 Task: For heading Arial Rounded MT Bold with Underline.  font size for heading26,  'Change the font style of data to'Browallia New.  and font size to 18,  Change the alignment of both headline & data to Align middle & Align Text left.  In the sheet  analysisSalesTarget
Action: Mouse moved to (95, 151)
Screenshot: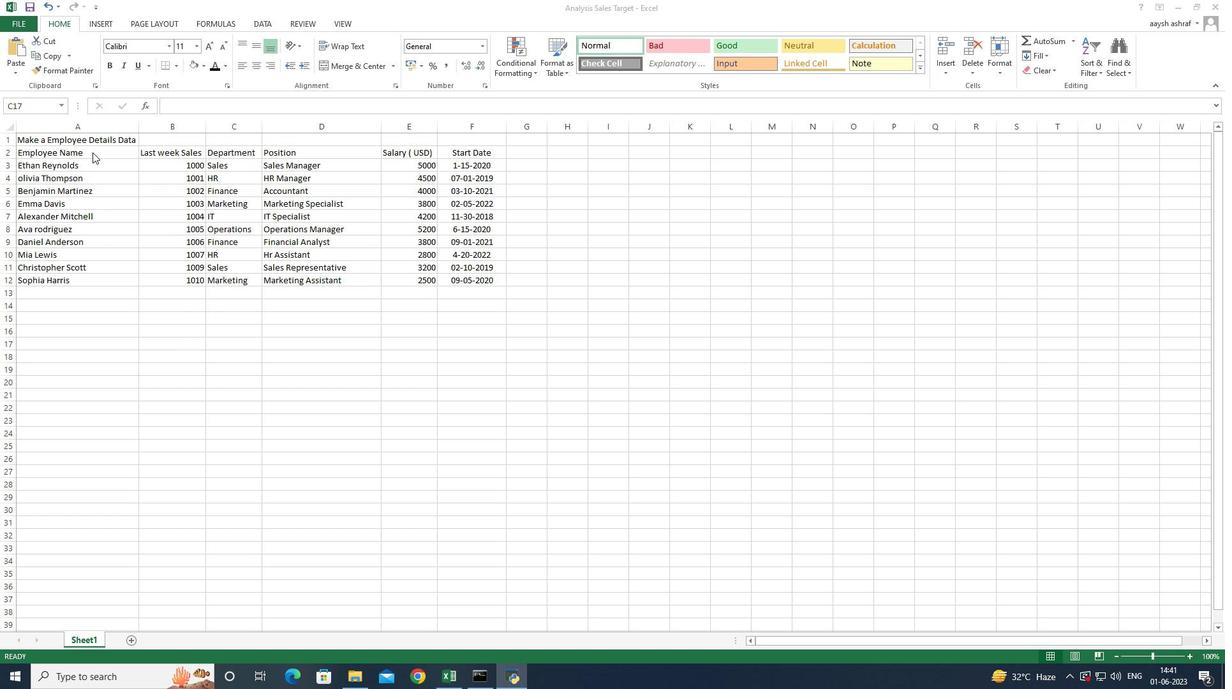 
Action: Mouse pressed left at (95, 151)
Screenshot: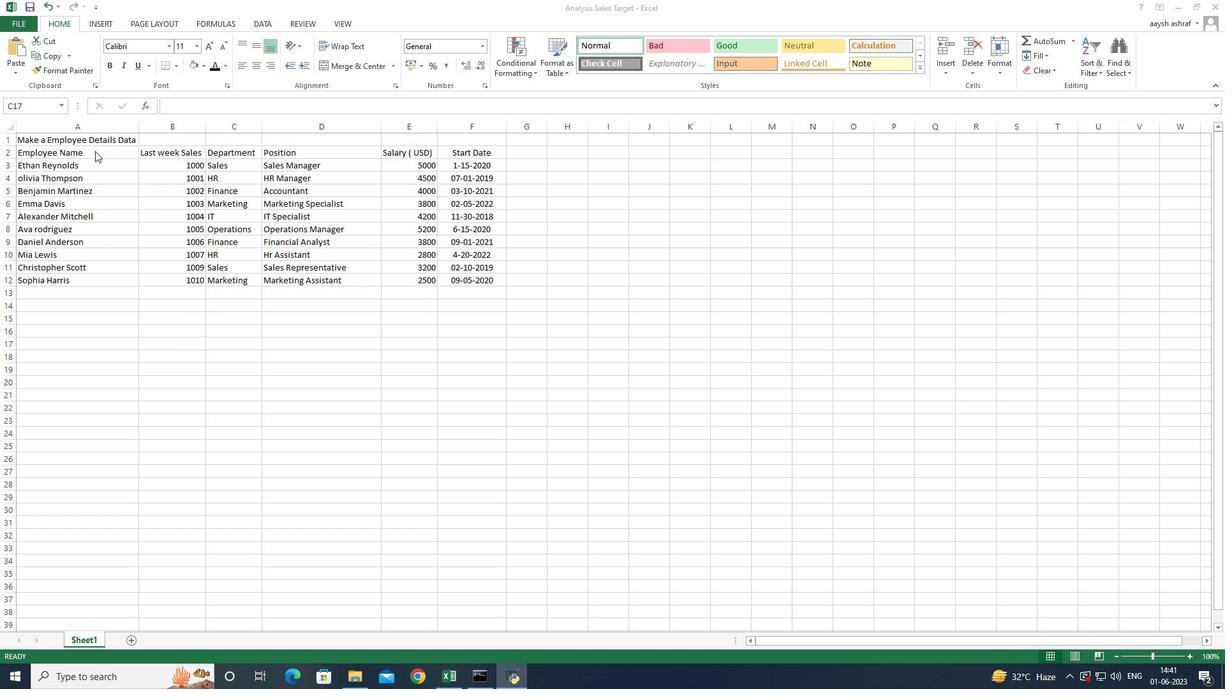 
Action: Mouse moved to (97, 141)
Screenshot: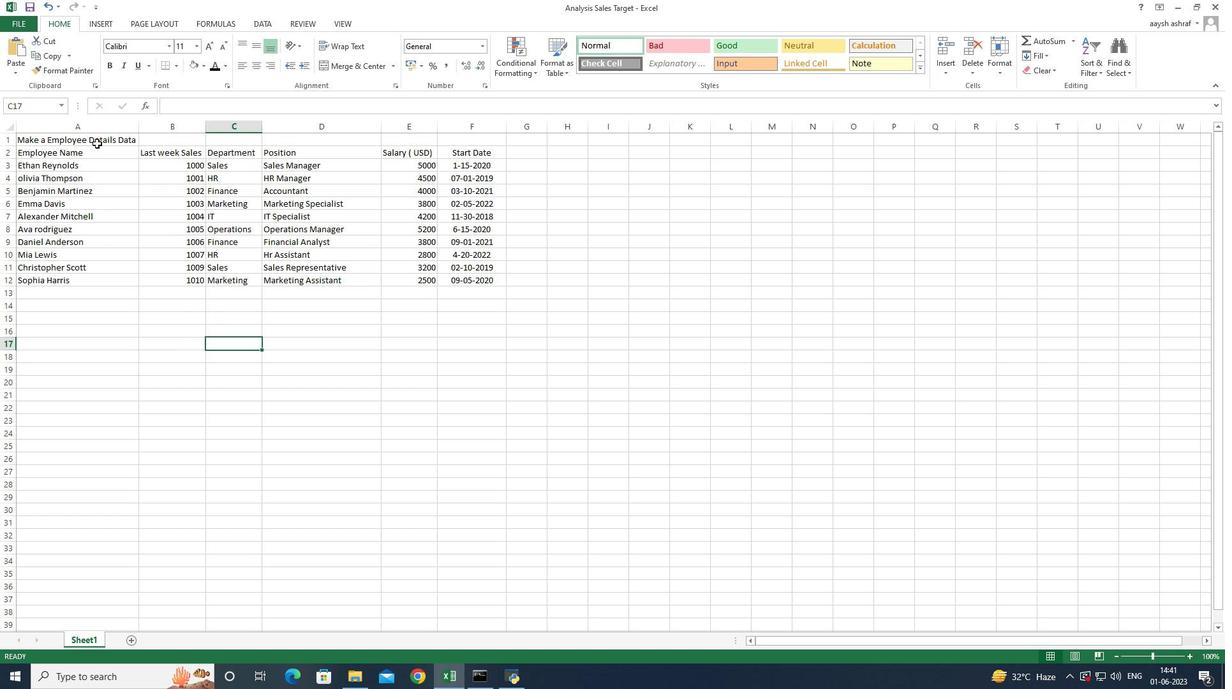 
Action: Mouse pressed left at (97, 141)
Screenshot: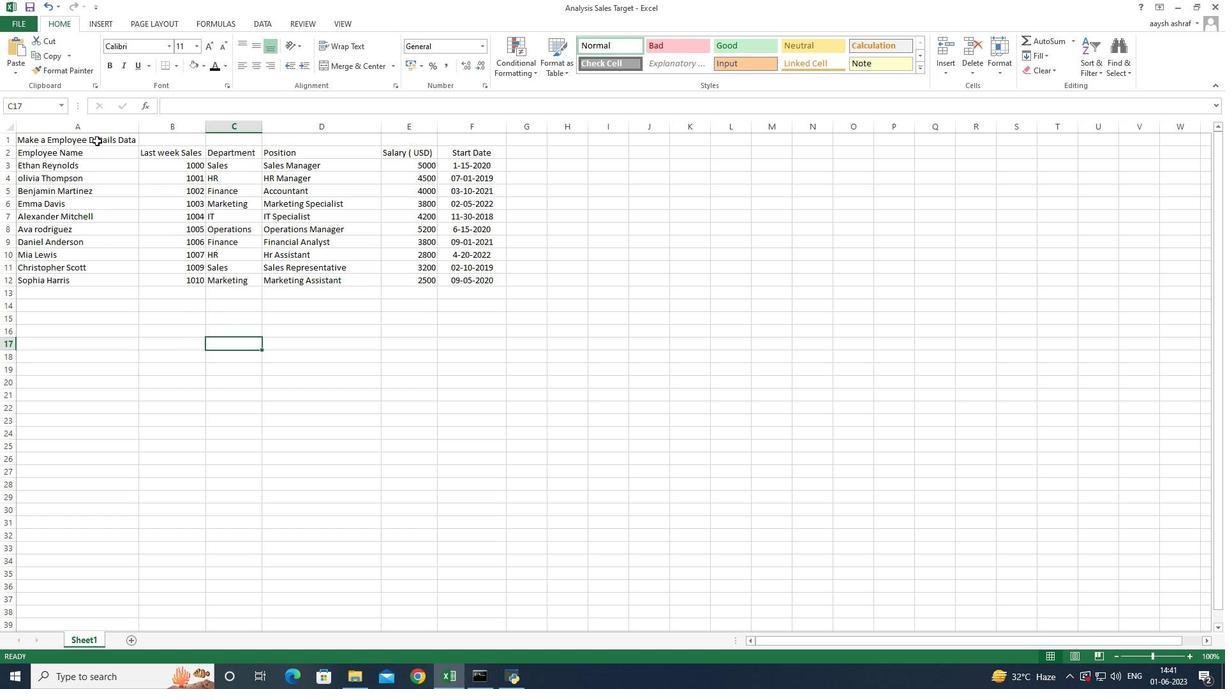 
Action: Mouse moved to (164, 49)
Screenshot: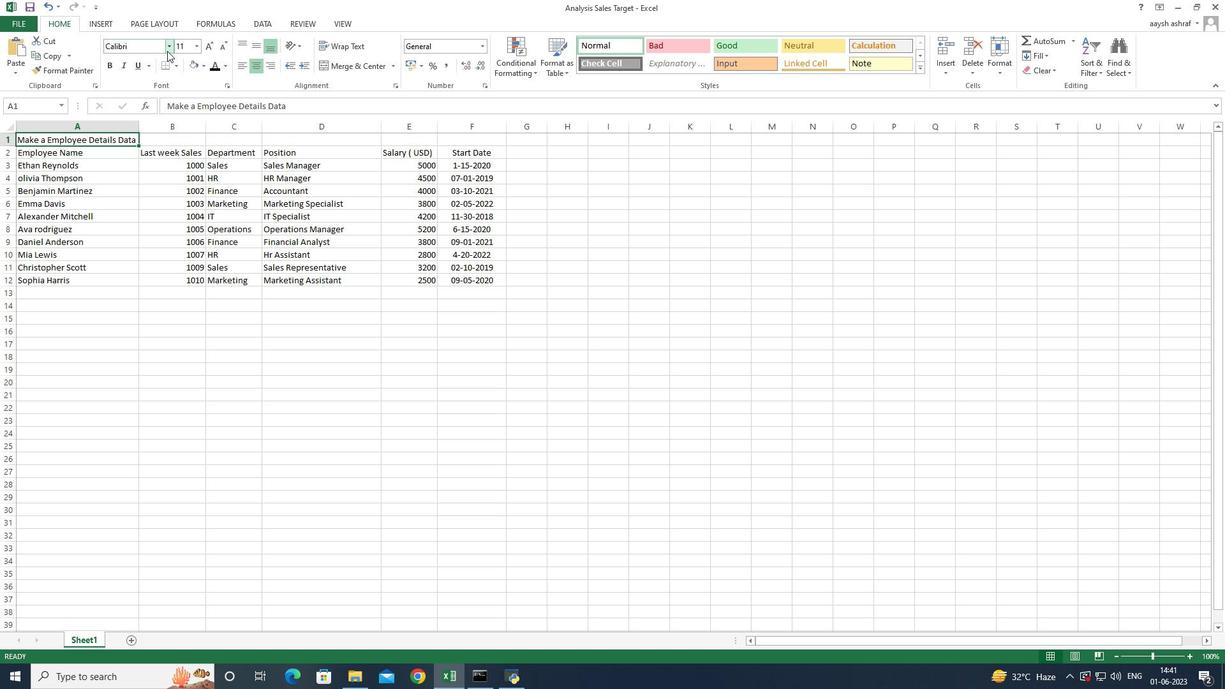 
Action: Mouse pressed left at (164, 49)
Screenshot: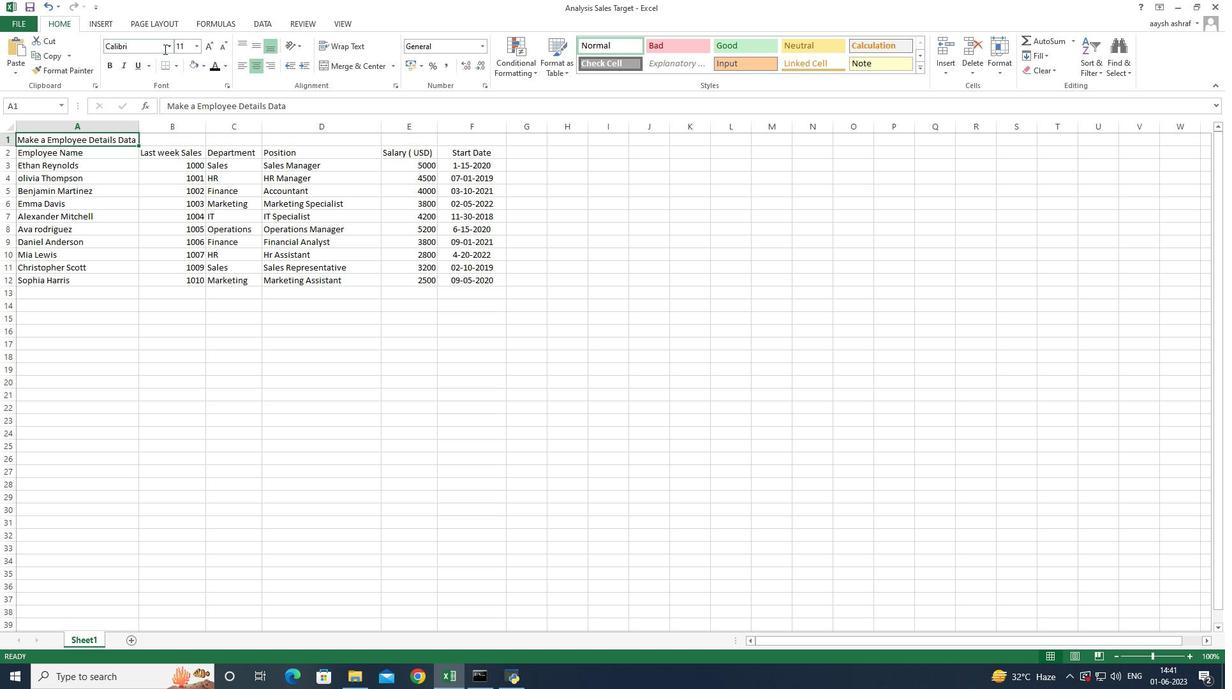 
Action: Mouse moved to (167, 46)
Screenshot: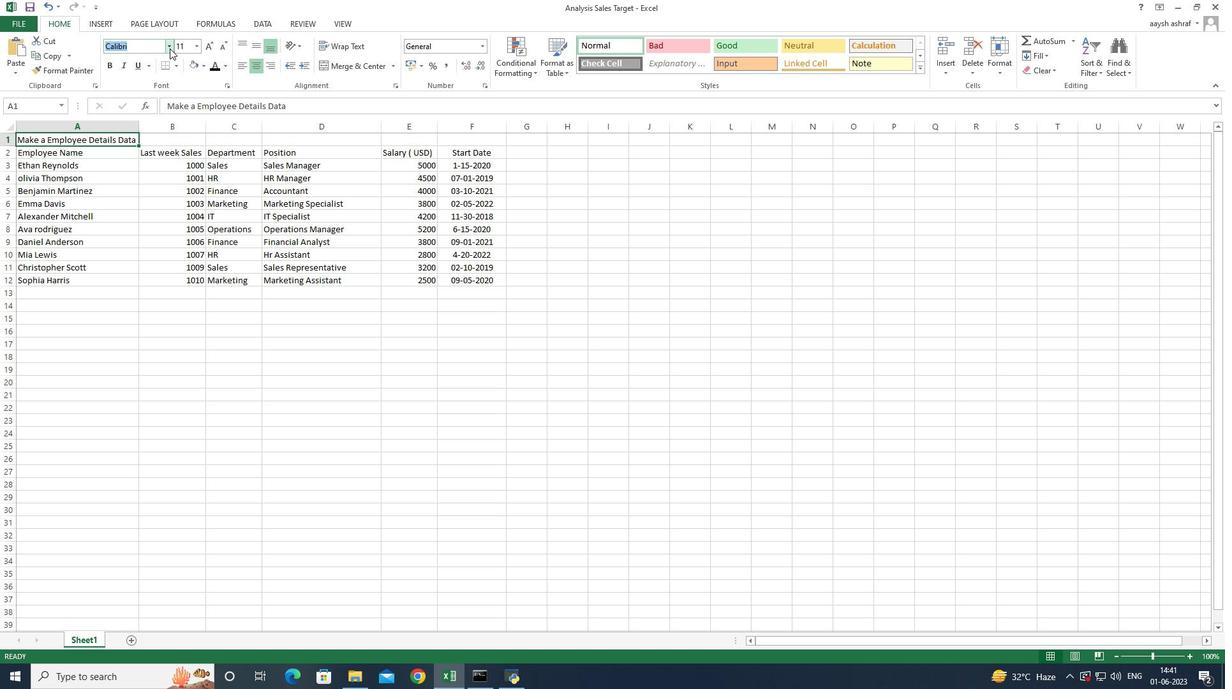 
Action: Mouse pressed left at (167, 46)
Screenshot: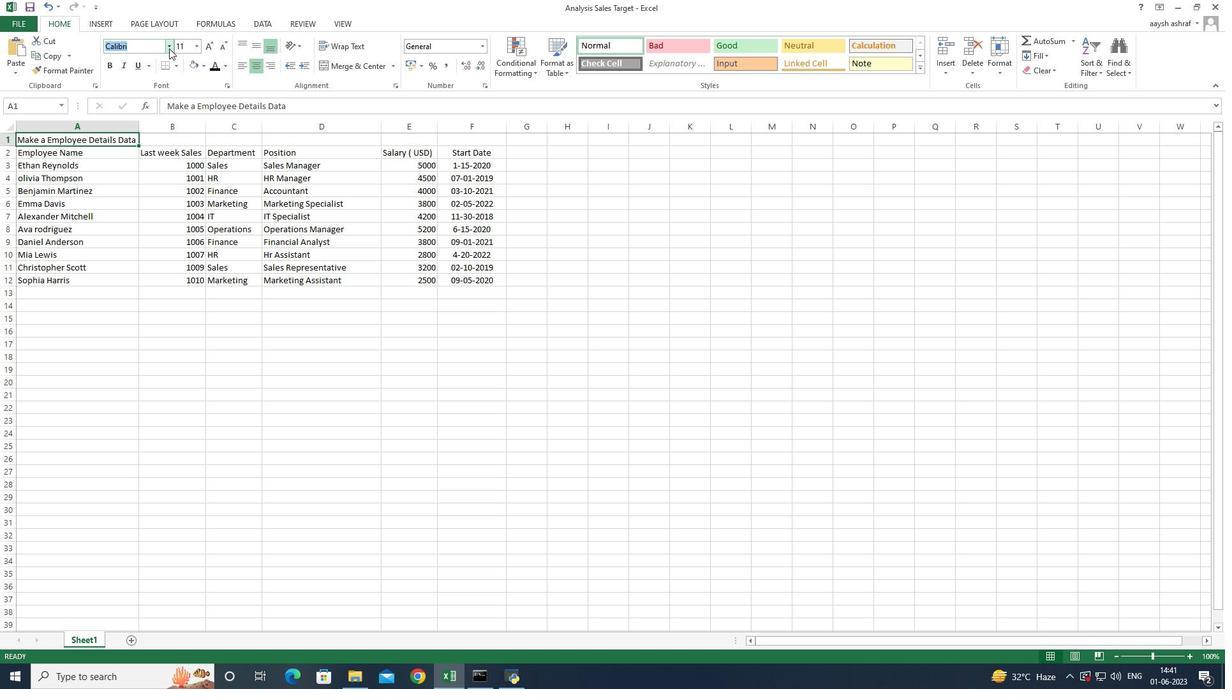 
Action: Mouse moved to (197, 196)
Screenshot: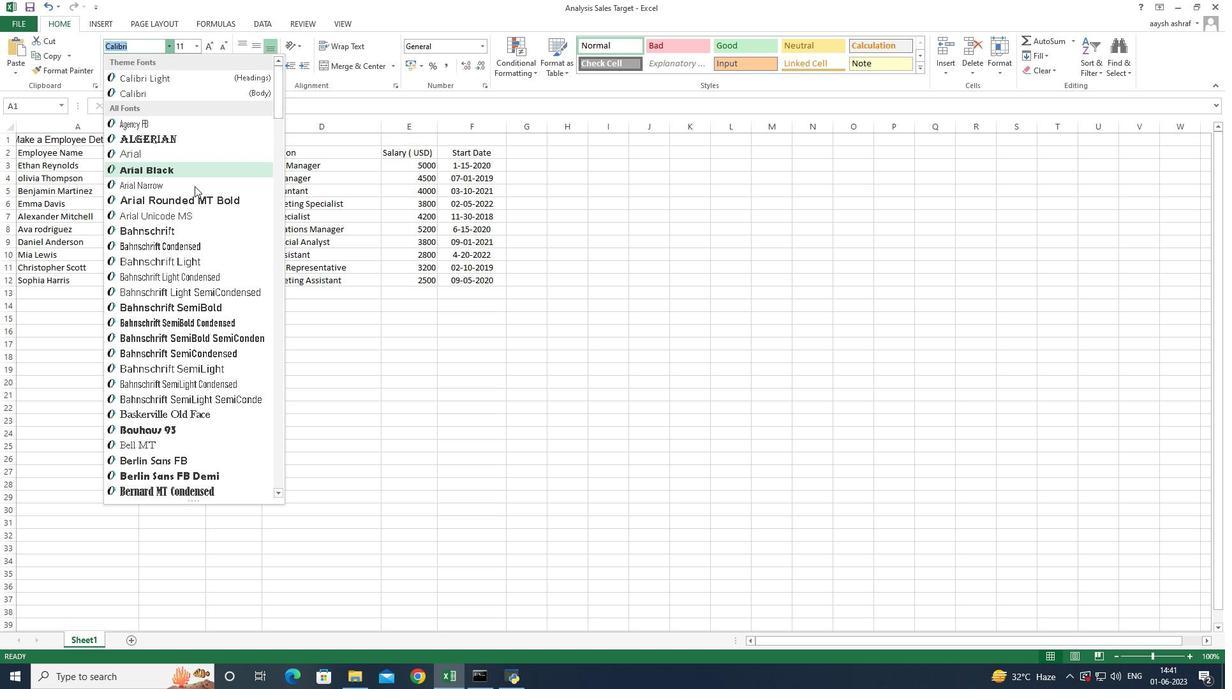 
Action: Mouse pressed left at (197, 196)
Screenshot: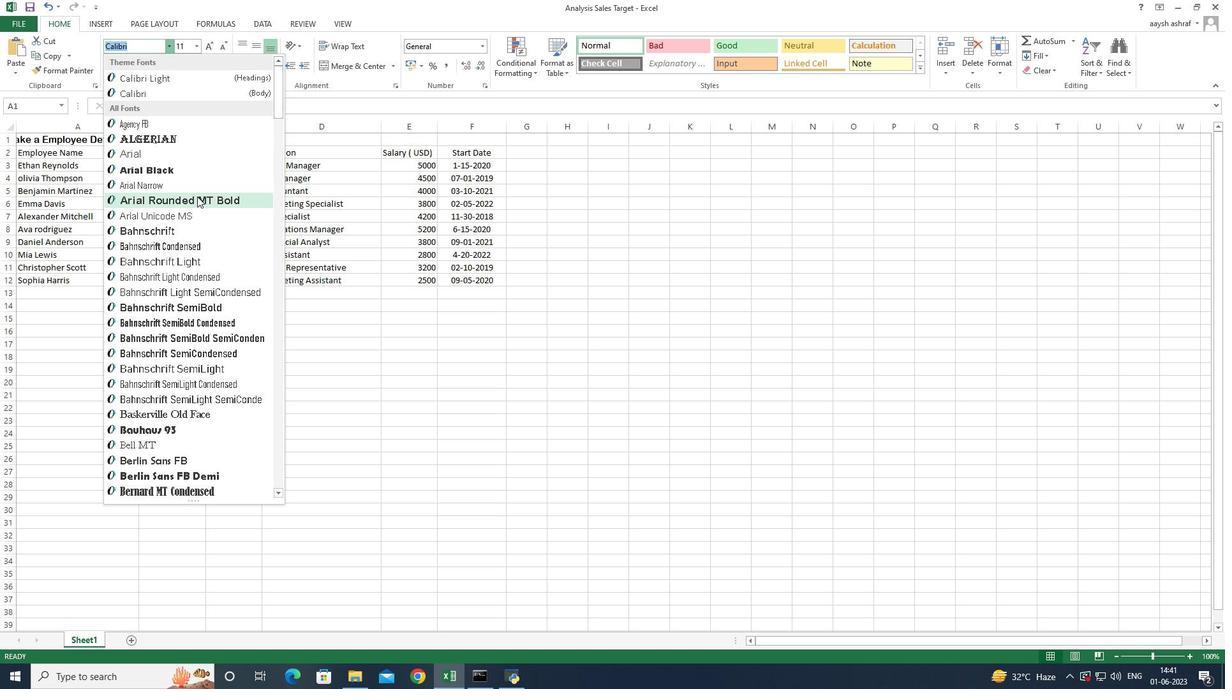 
Action: Mouse moved to (142, 66)
Screenshot: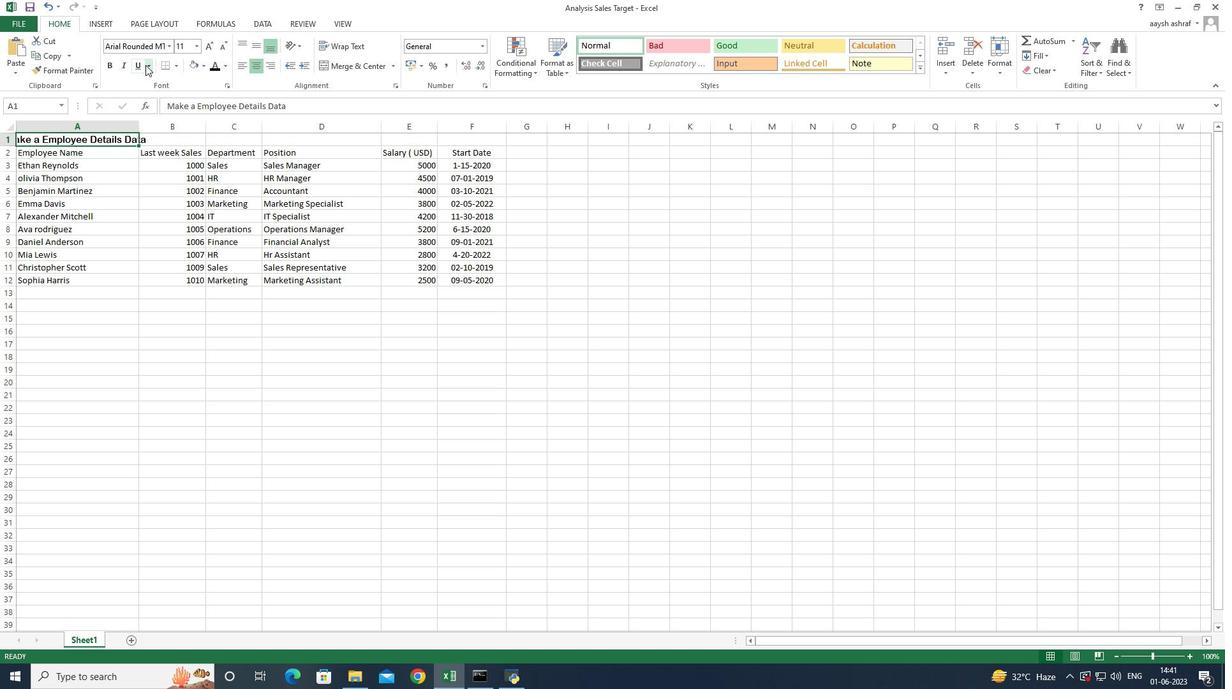 
Action: Mouse pressed left at (142, 66)
Screenshot: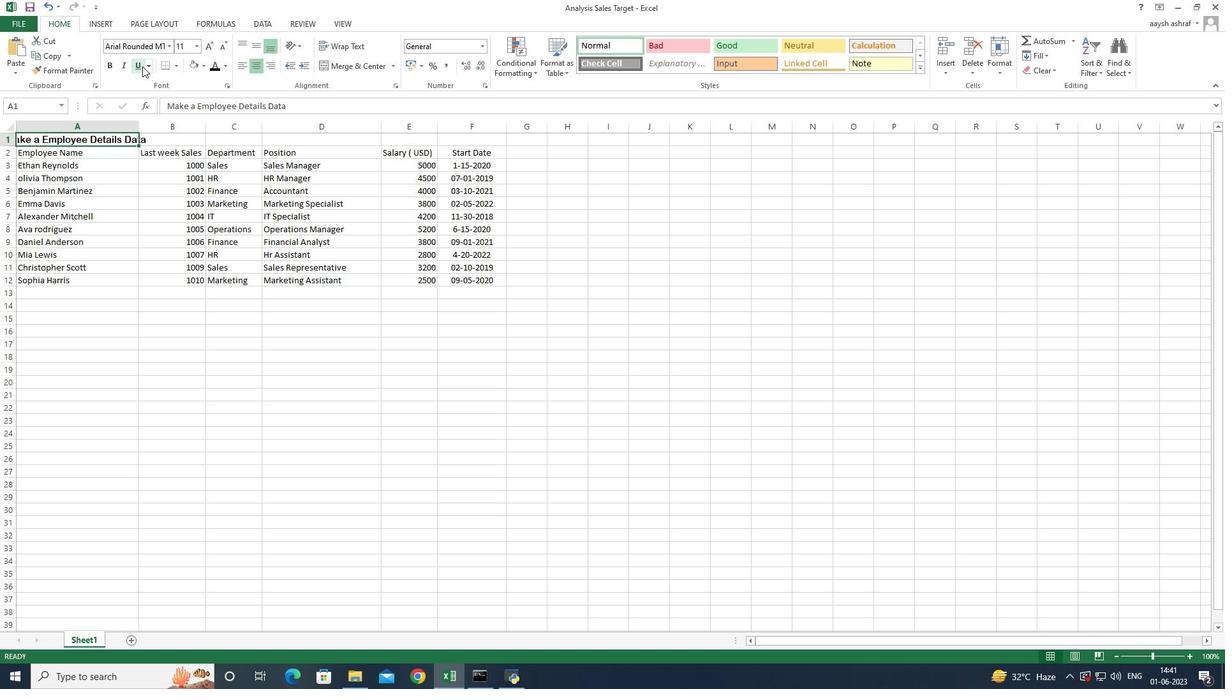
Action: Mouse moved to (194, 46)
Screenshot: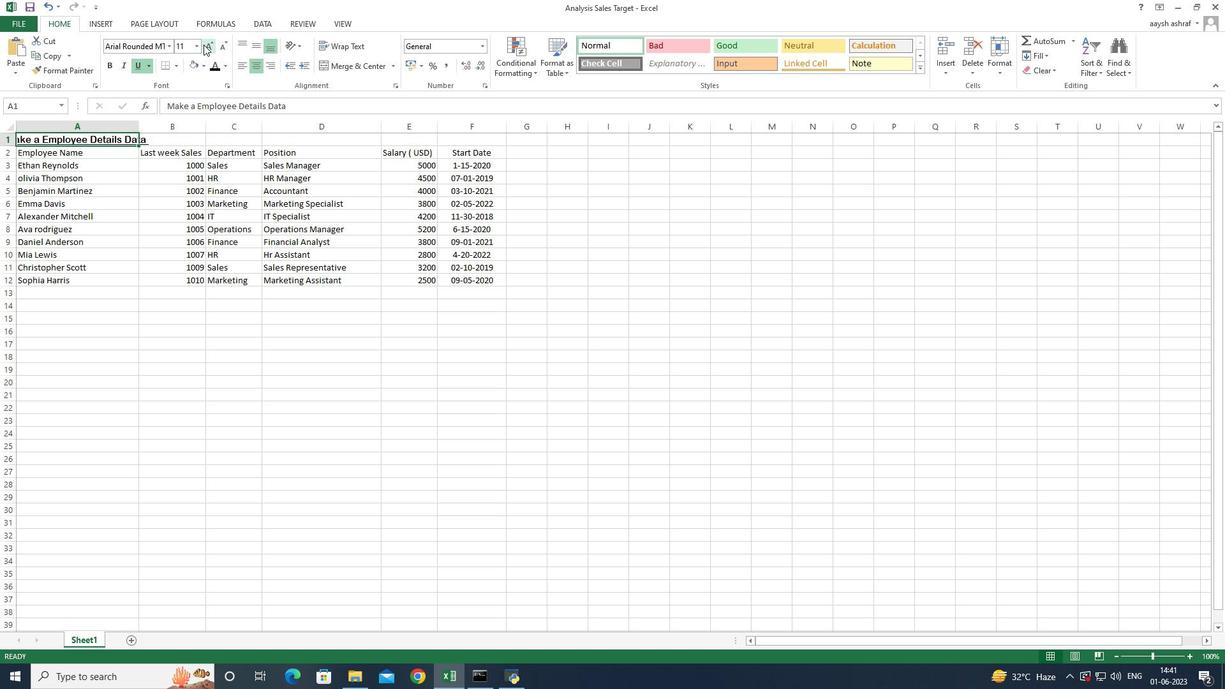 
Action: Mouse pressed left at (194, 46)
Screenshot: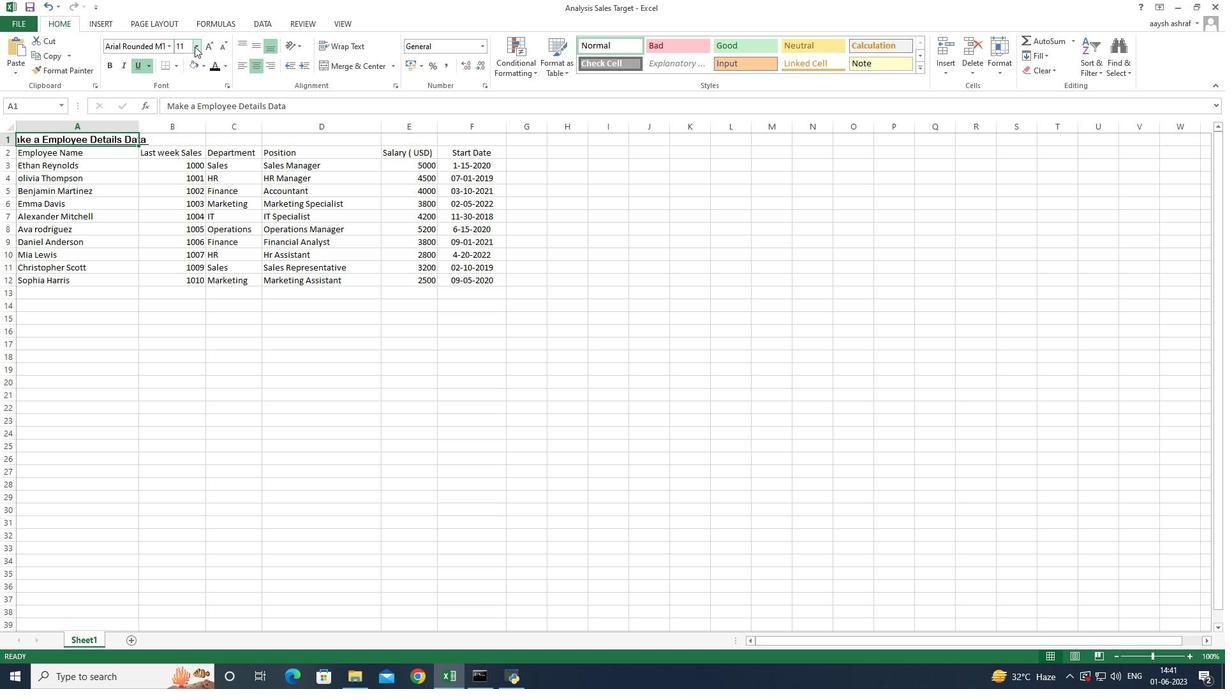 
Action: Mouse moved to (119, 270)
Screenshot: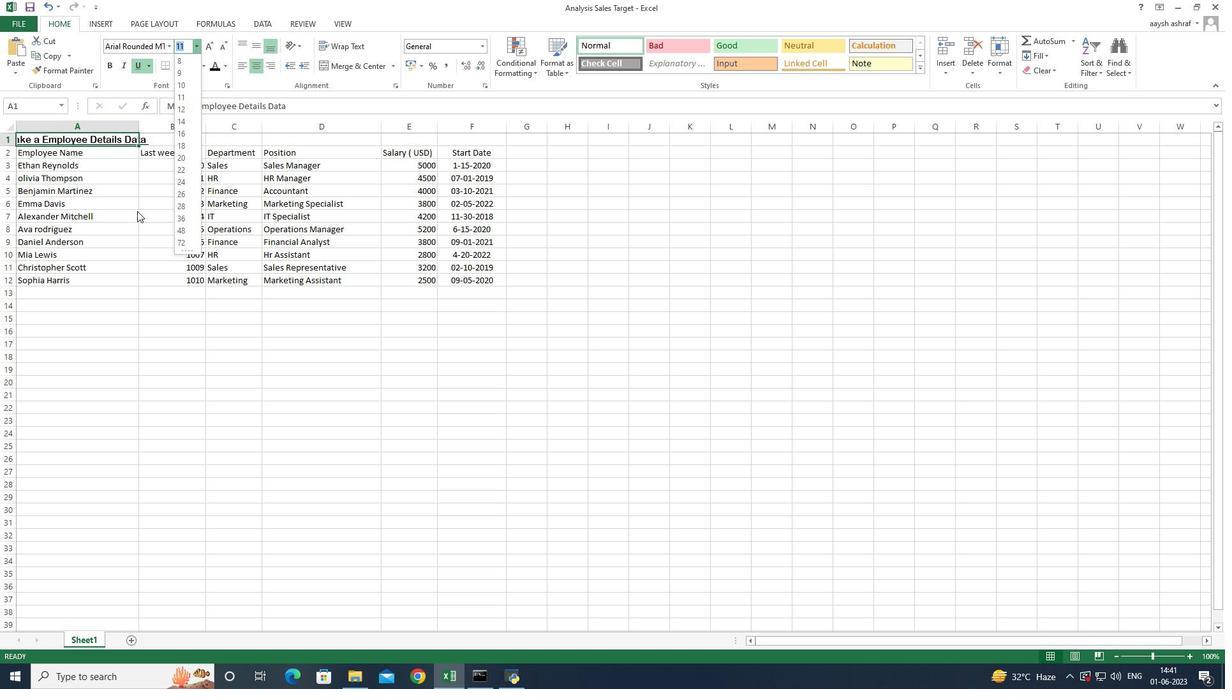
Action: Mouse pressed left at (119, 270)
Screenshot: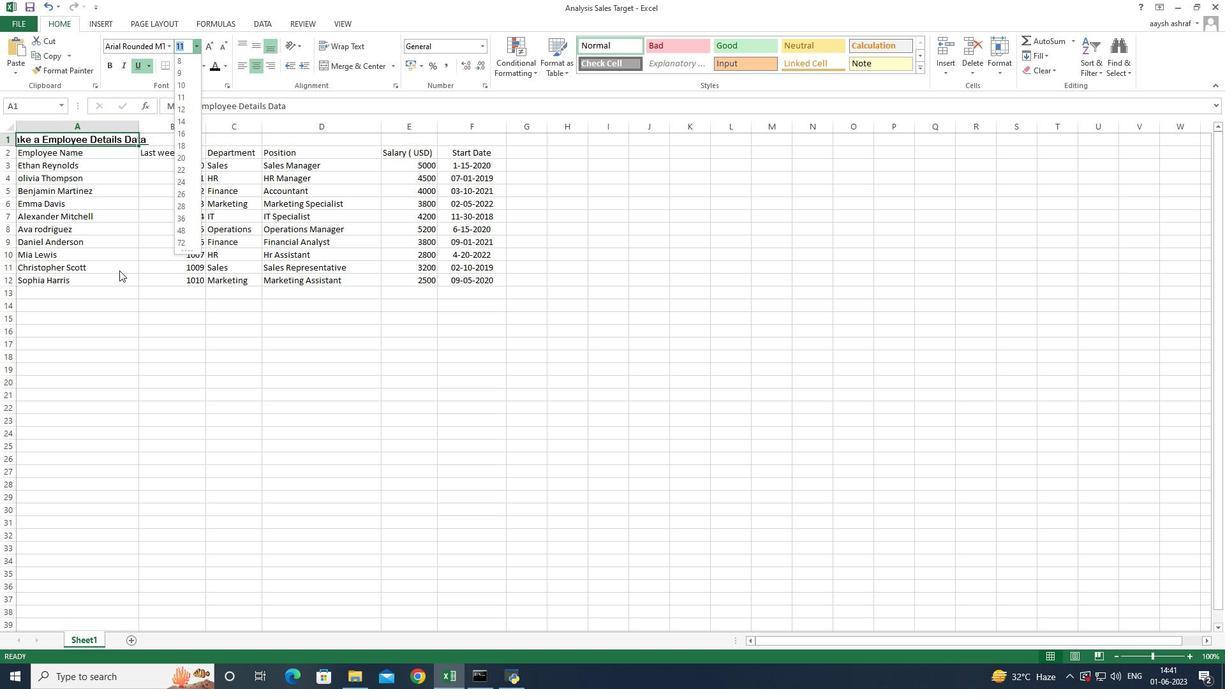 
Action: Mouse moved to (74, 149)
Screenshot: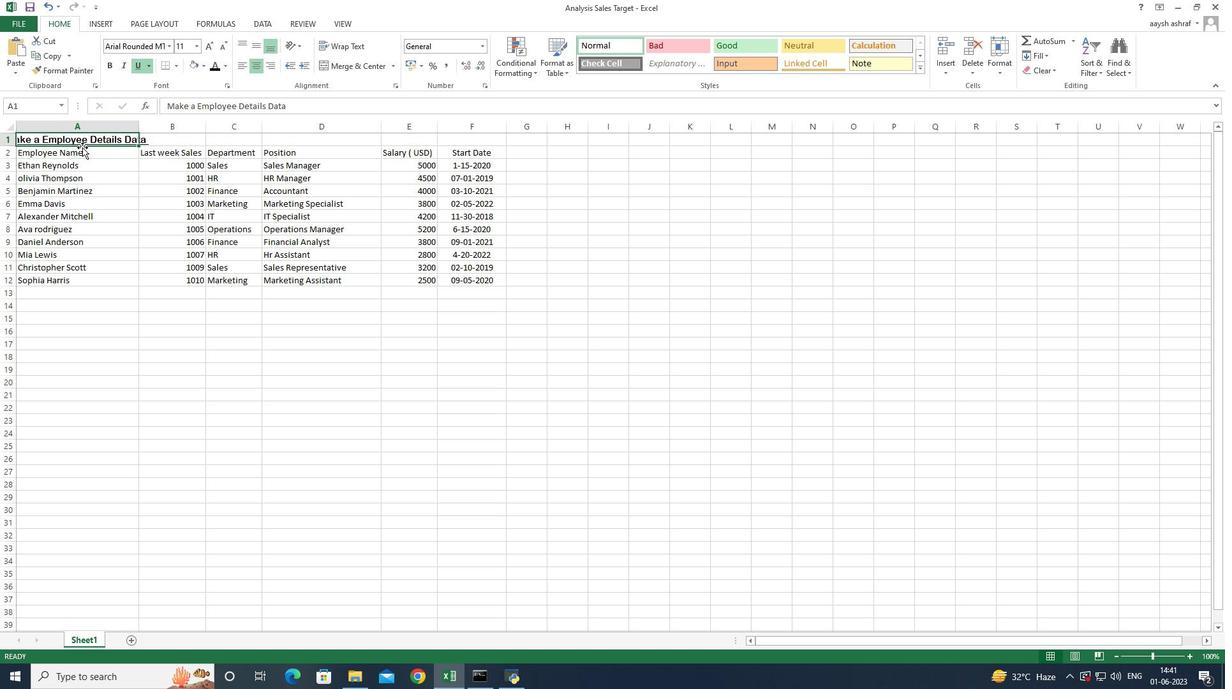 
Action: Key pressed <Key.shift_r><Key.right><Key.right><Key.right><Key.right><Key.right>
Screenshot: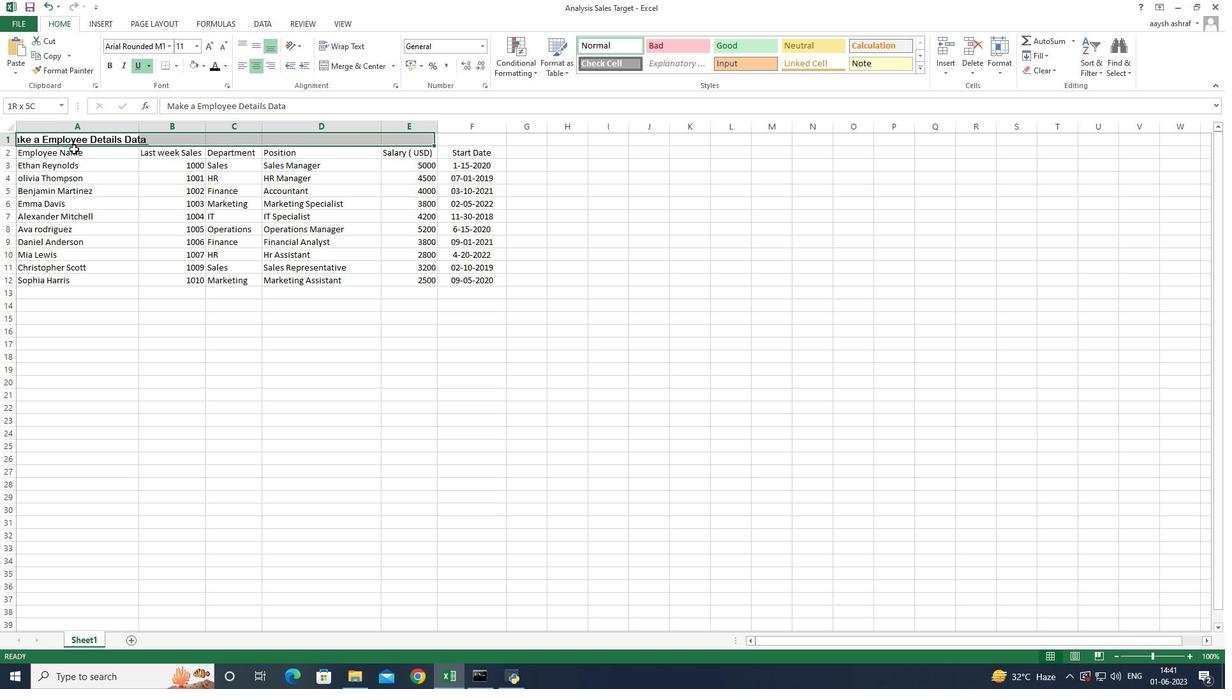 
Action: Mouse moved to (256, 49)
Screenshot: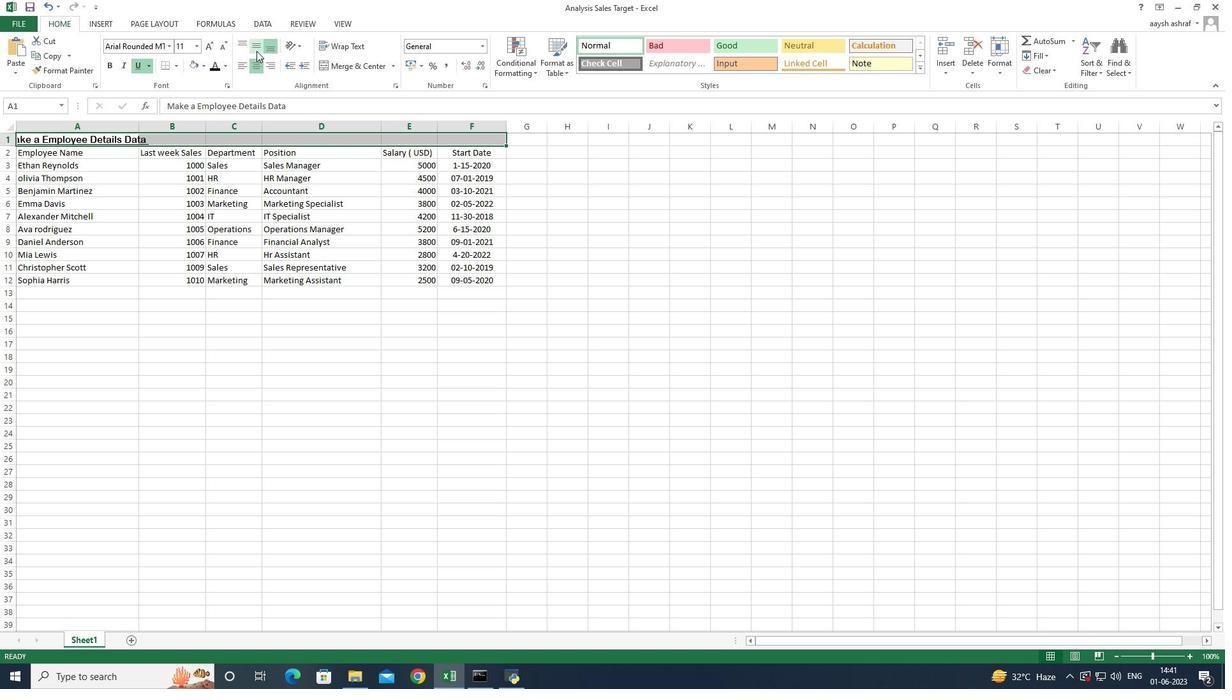 
Action: Mouse pressed left at (256, 49)
Screenshot: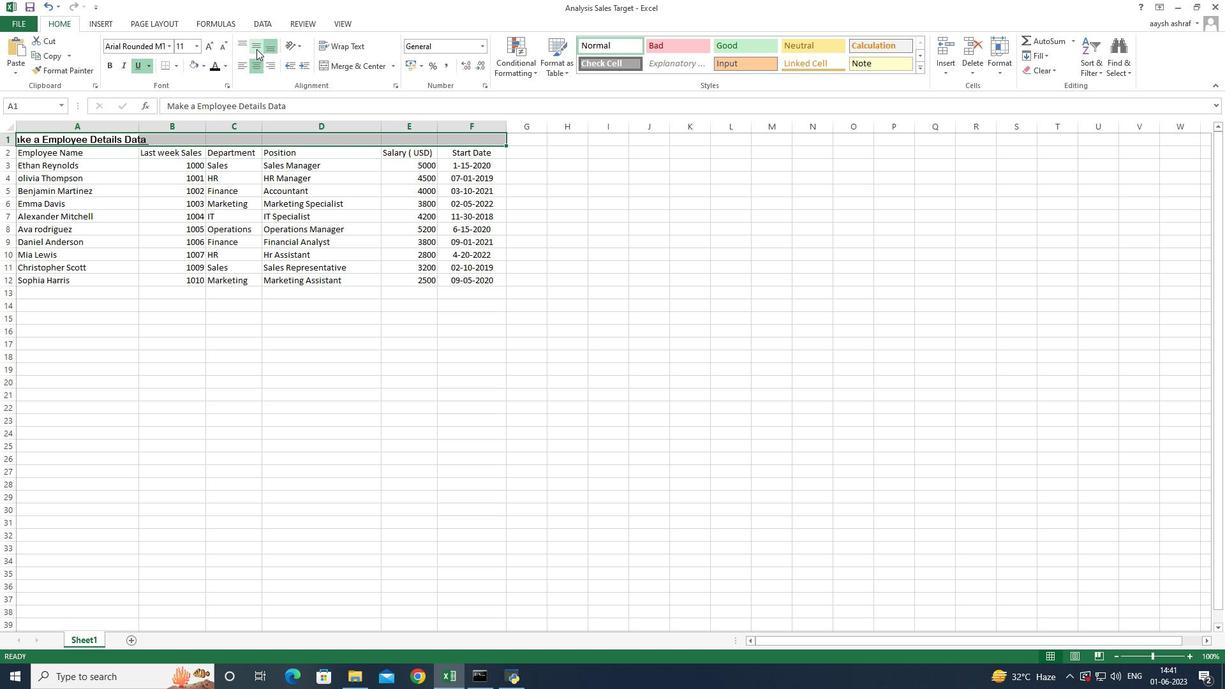 
Action: Mouse moved to (255, 63)
Screenshot: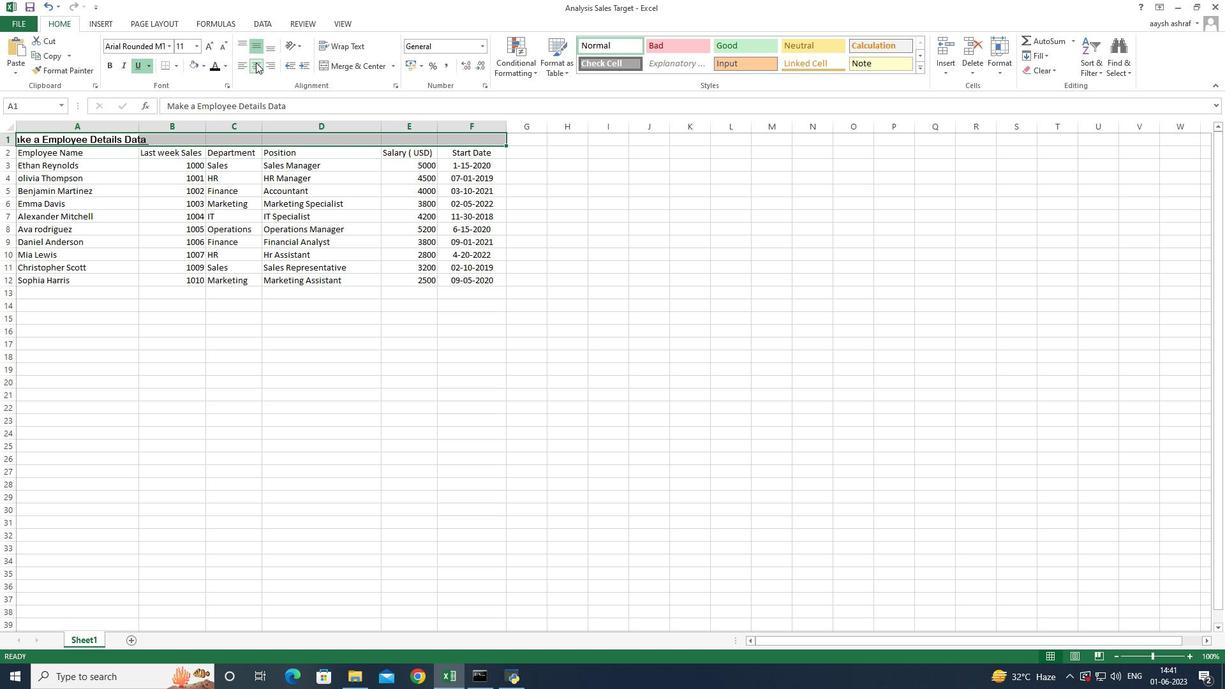 
Action: Mouse pressed left at (255, 63)
Screenshot: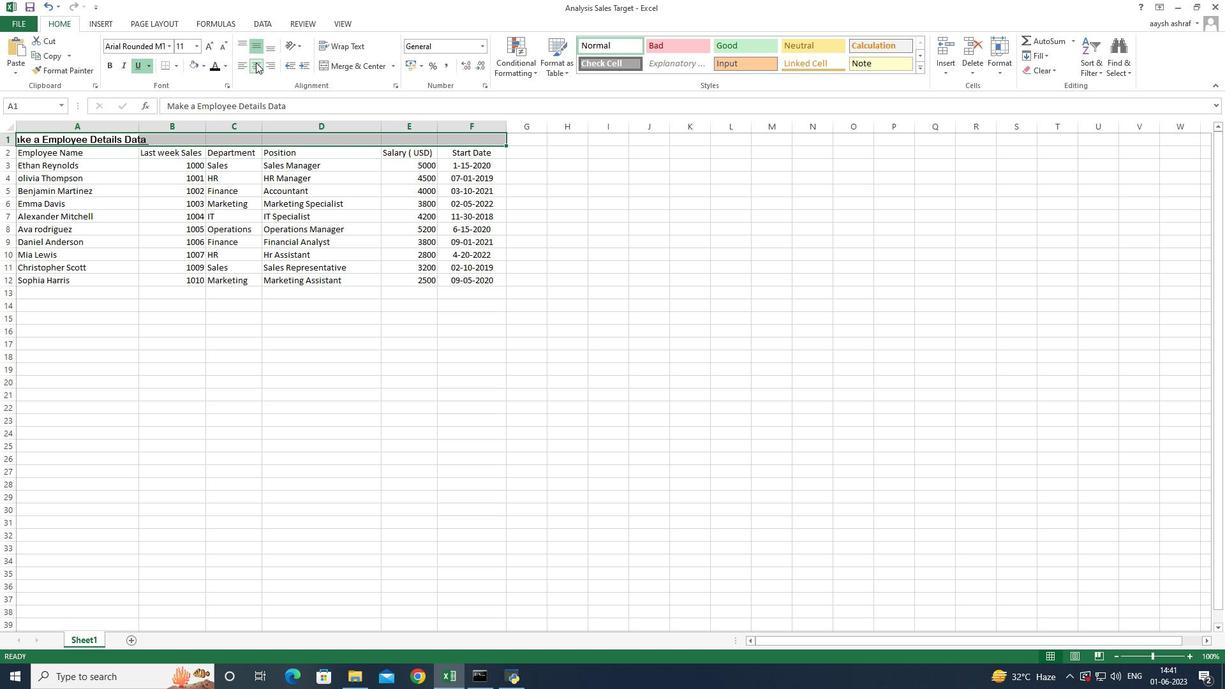 
Action: Mouse moved to (341, 68)
Screenshot: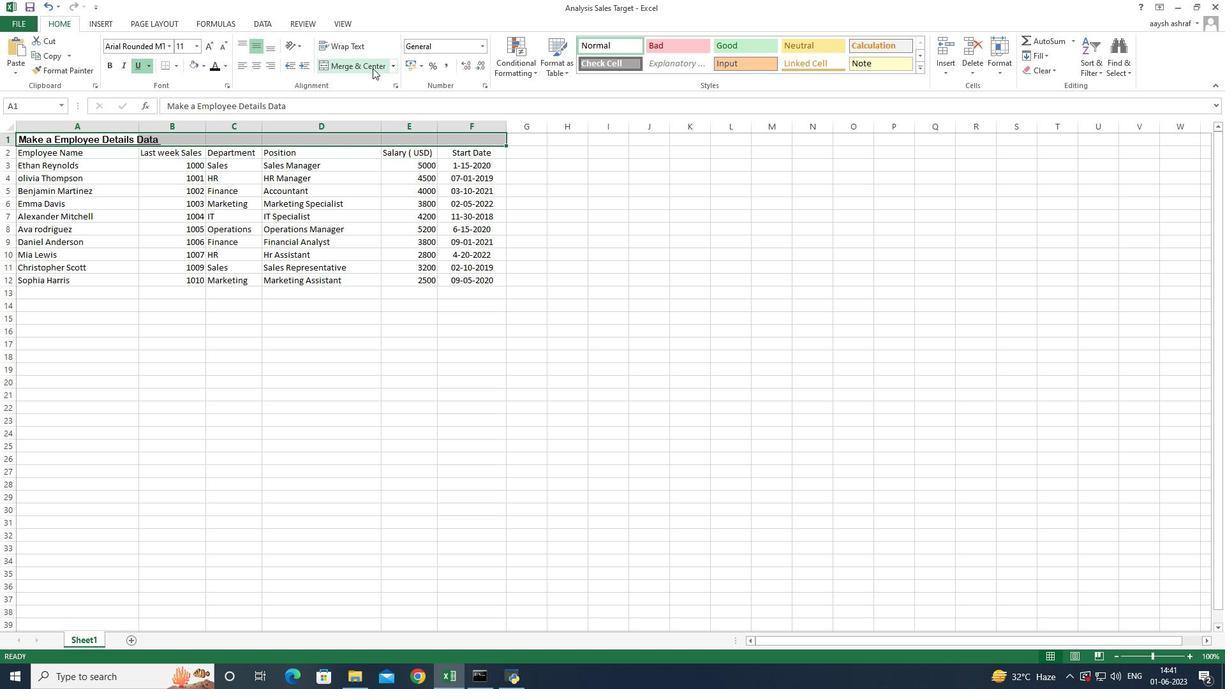 
Action: Mouse pressed left at (341, 68)
Screenshot: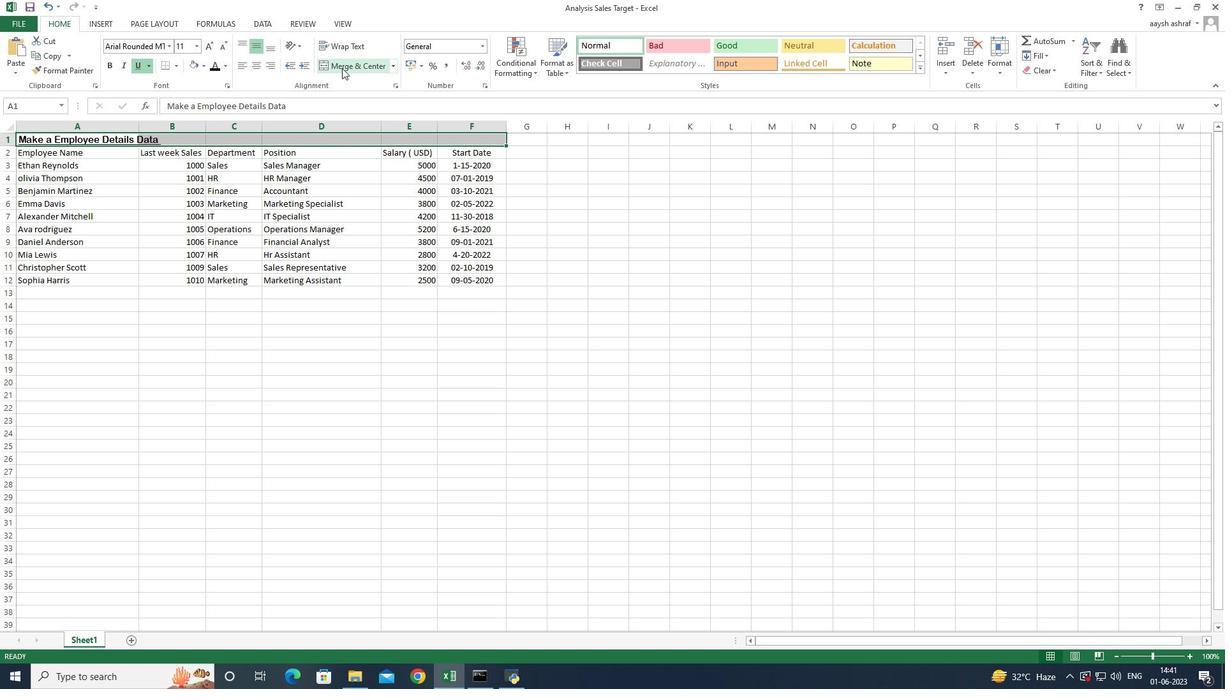 
Action: Mouse moved to (181, 139)
Screenshot: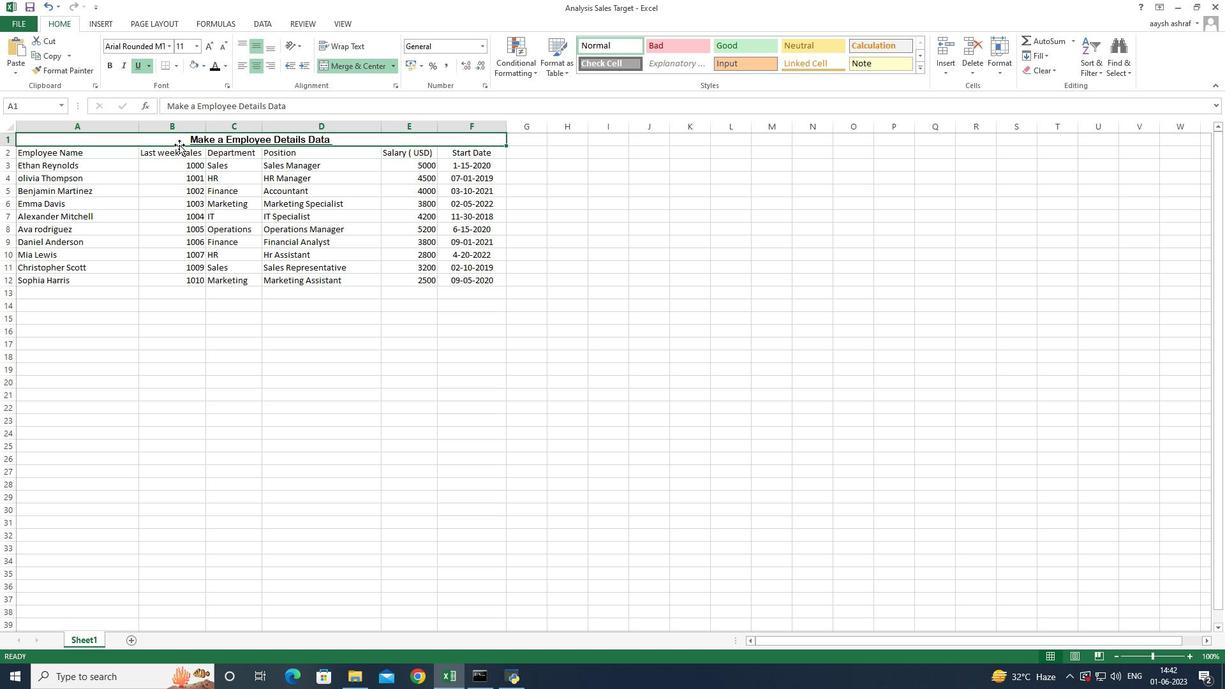 
Action: Mouse pressed left at (181, 139)
Screenshot: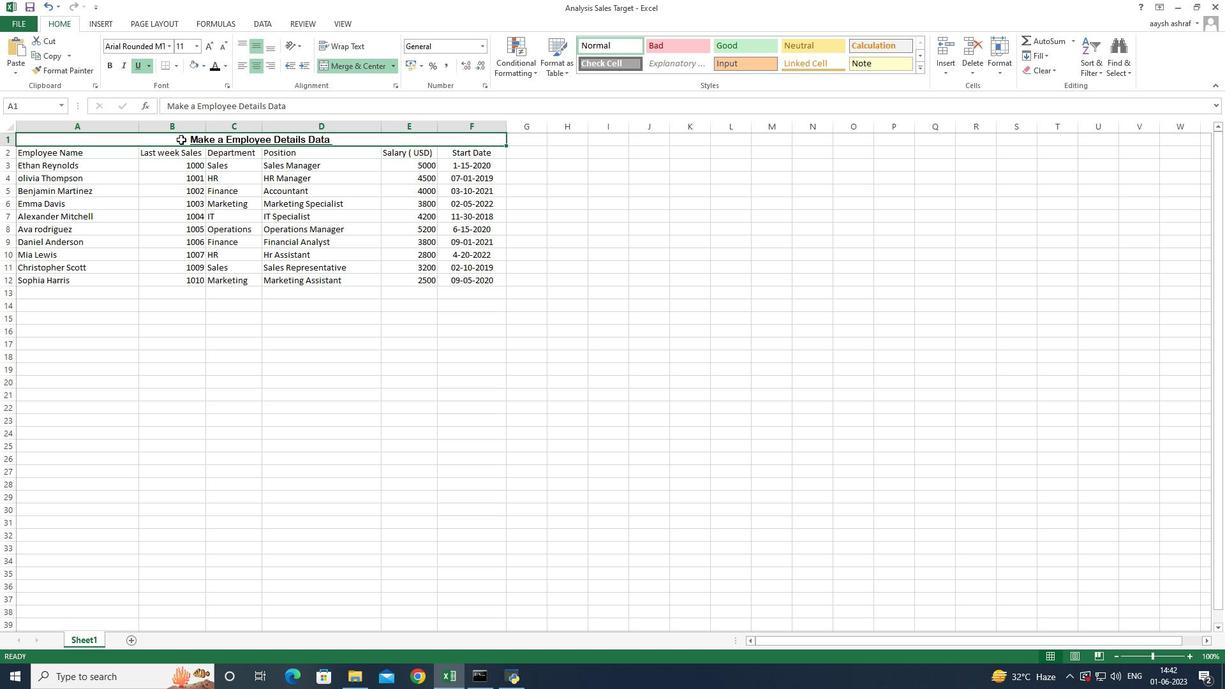 
Action: Mouse moved to (200, 47)
Screenshot: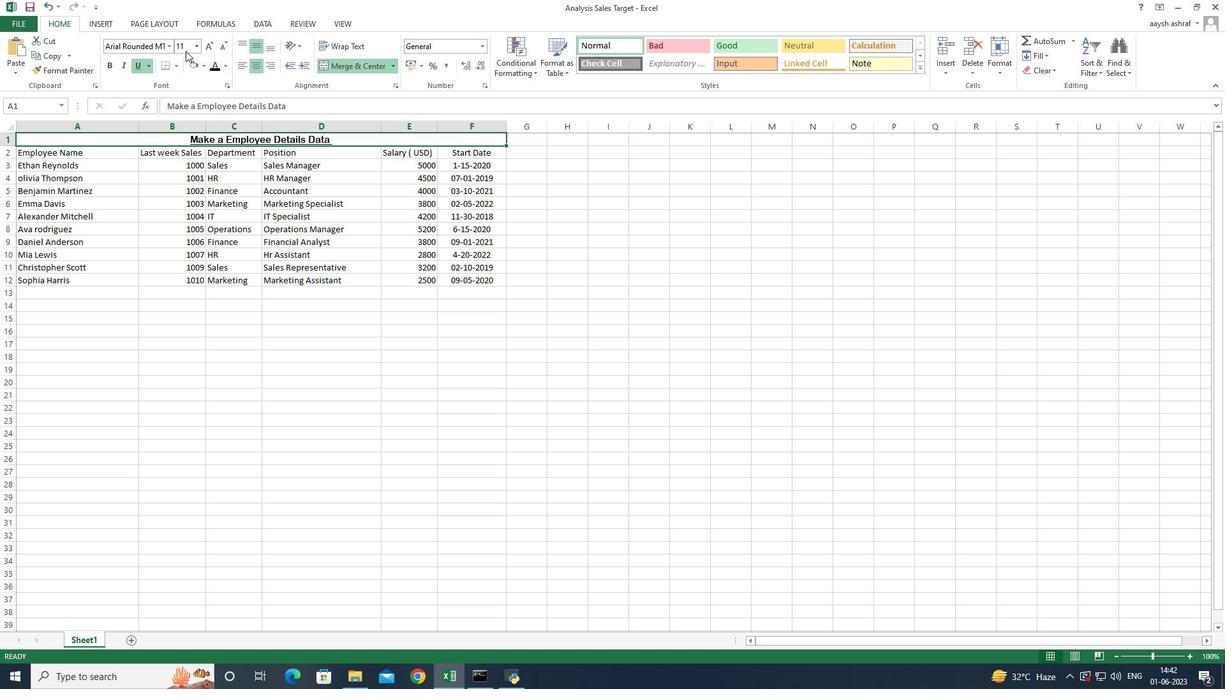 
Action: Mouse pressed left at (200, 47)
Screenshot: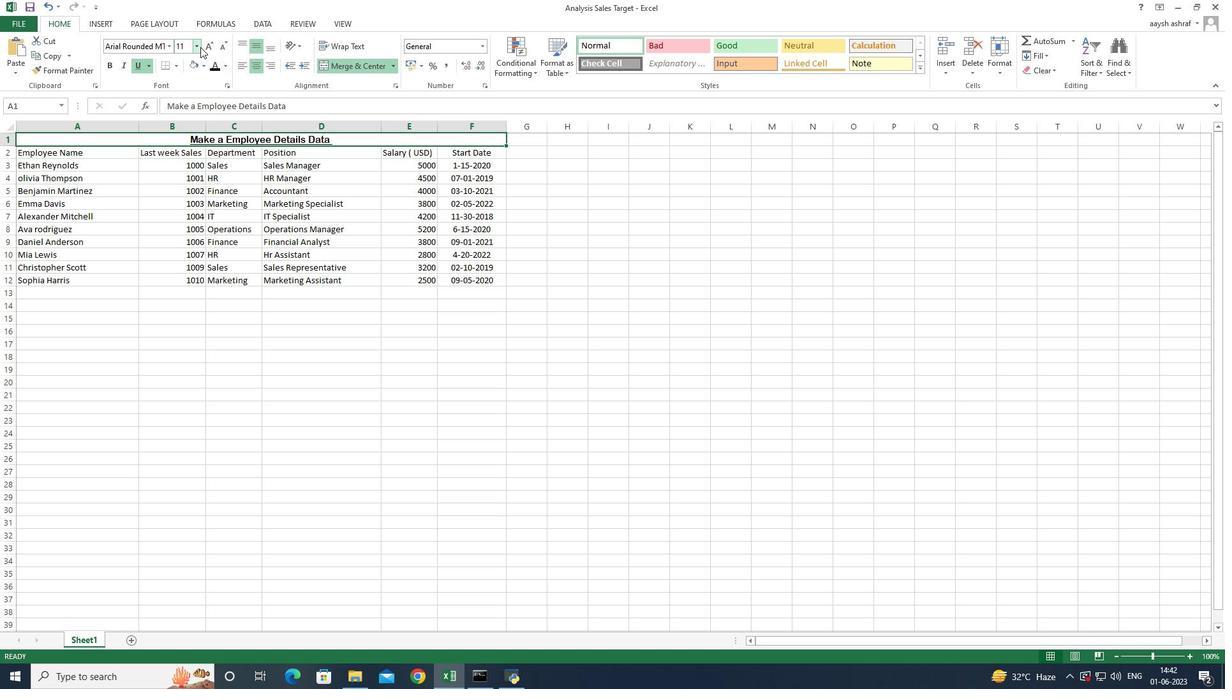 
Action: Mouse moved to (176, 189)
Screenshot: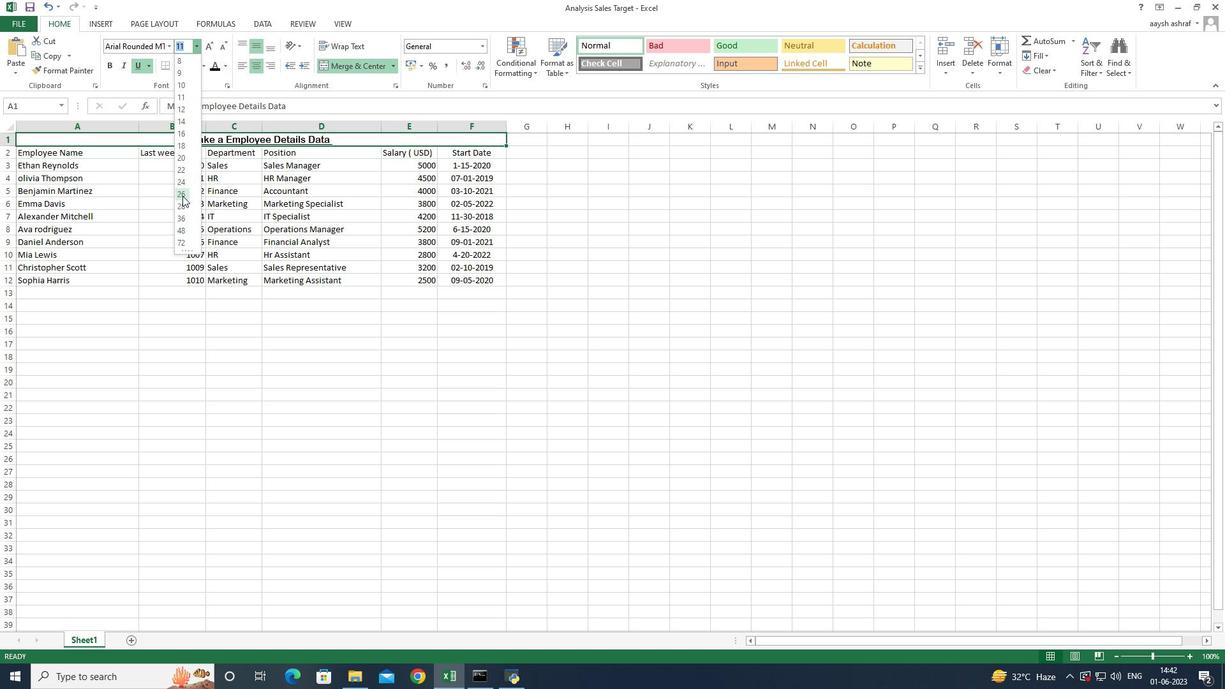 
Action: Mouse pressed left at (176, 189)
Screenshot: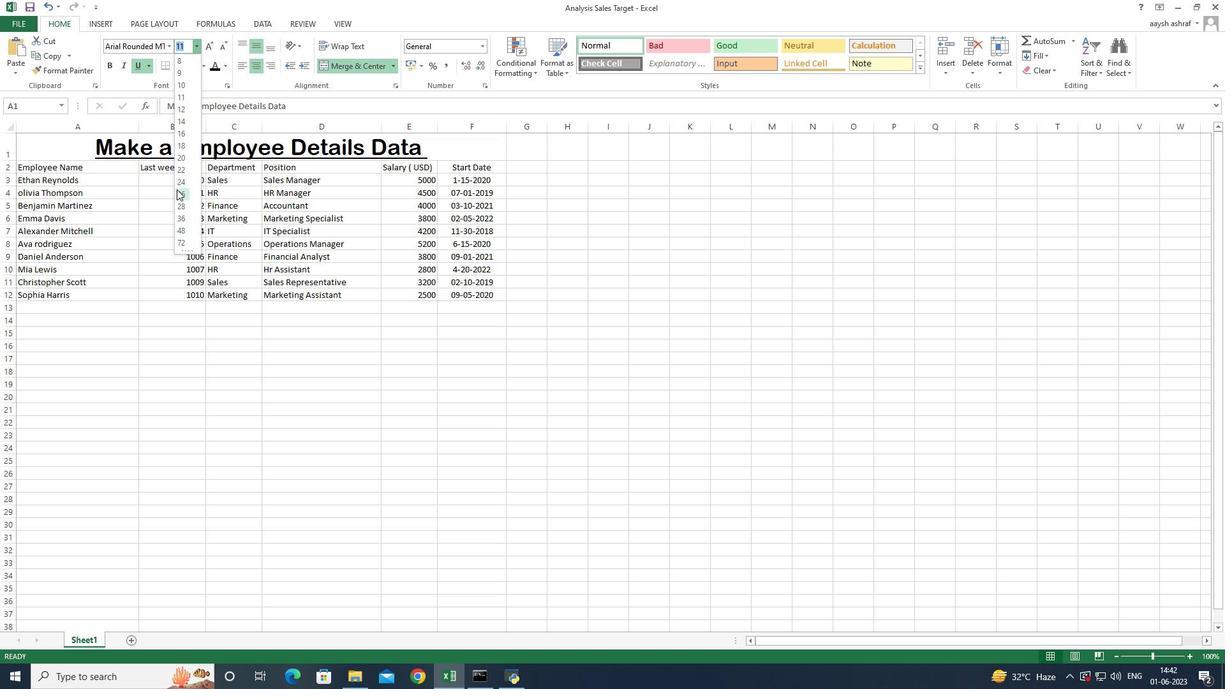 
Action: Mouse moved to (31, 167)
Screenshot: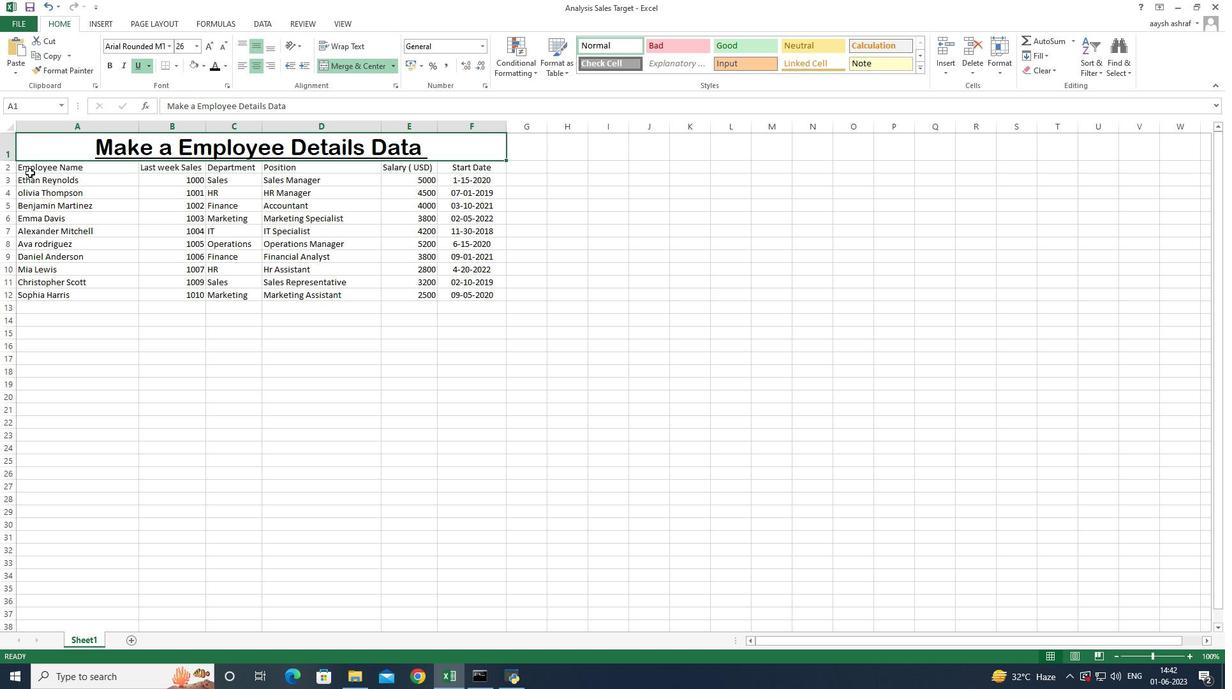
Action: Mouse pressed left at (31, 167)
Screenshot: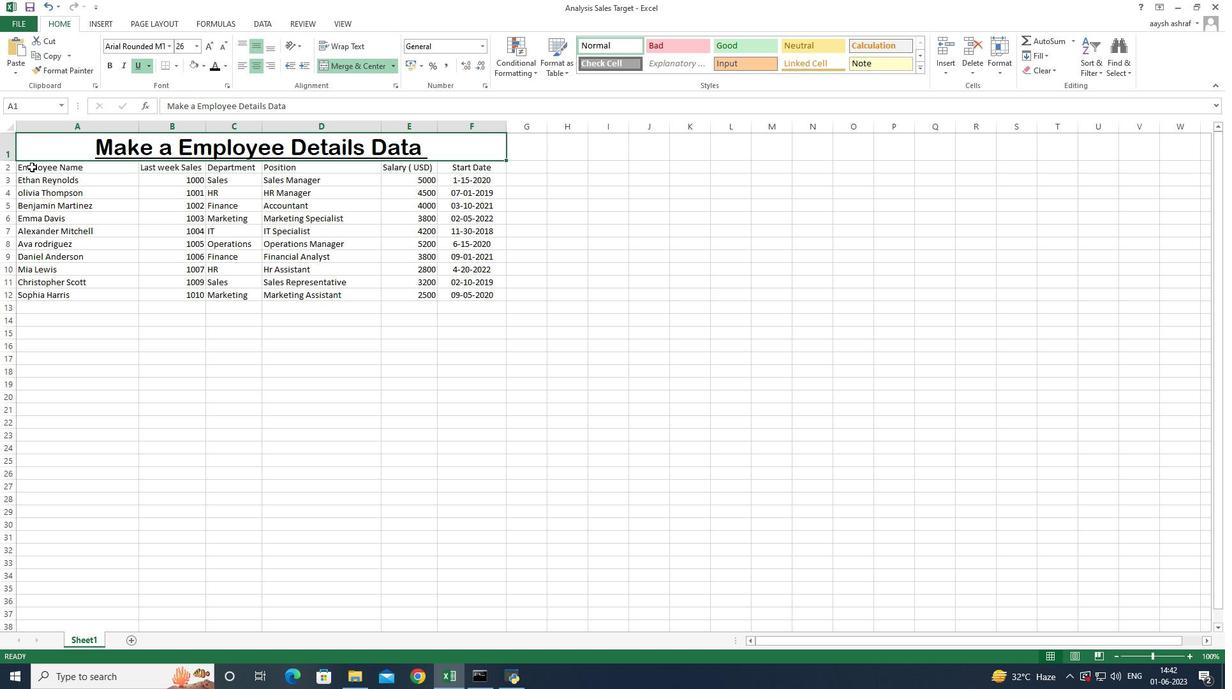 
Action: Mouse moved to (165, 47)
Screenshot: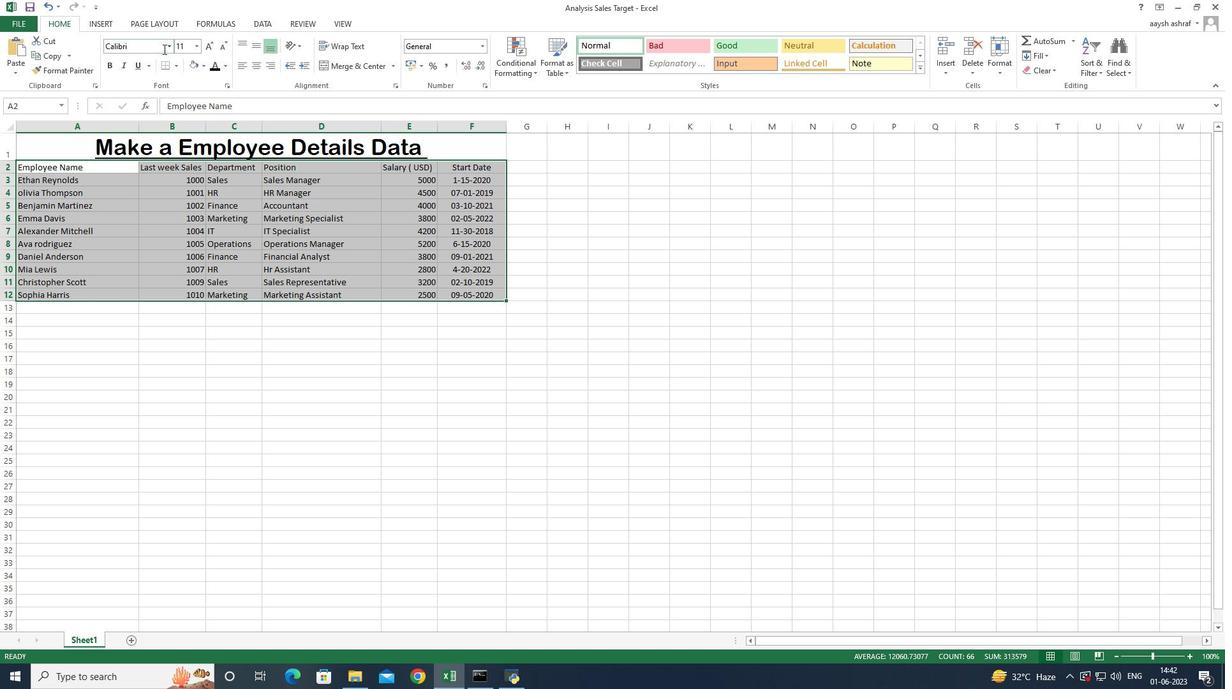 
Action: Mouse pressed left at (165, 47)
Screenshot: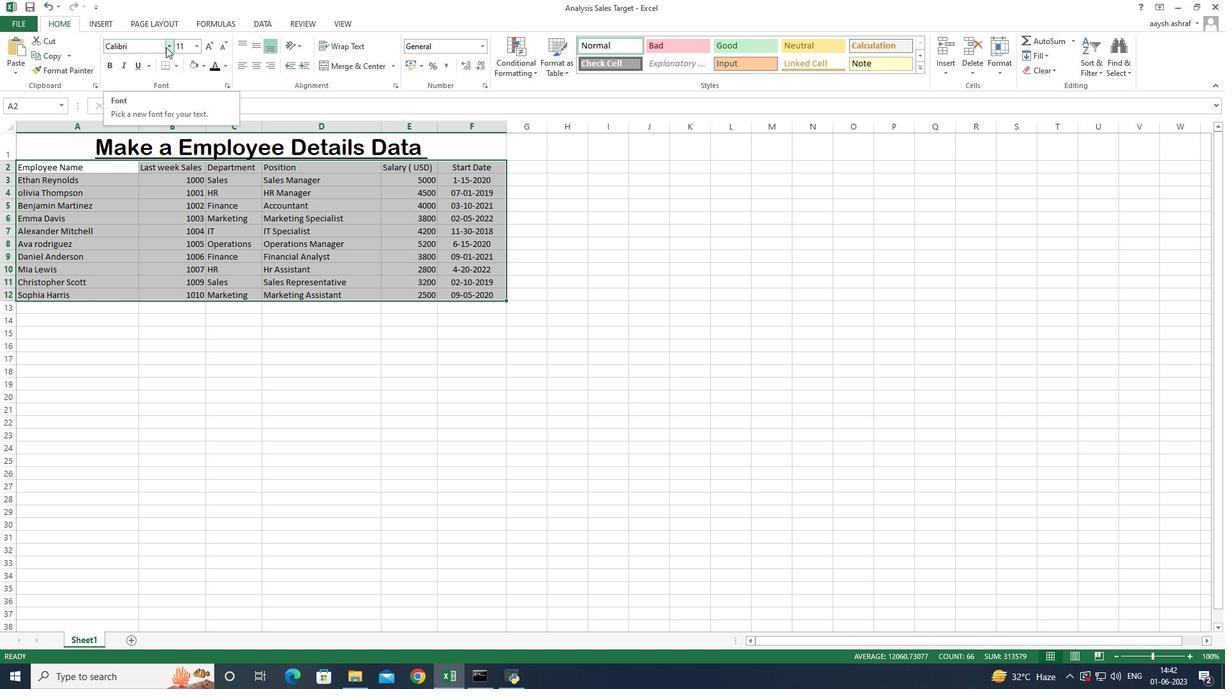 
Action: Key pressed <Key.shift>Browallia<Key.space>new<Key.enter>
Screenshot: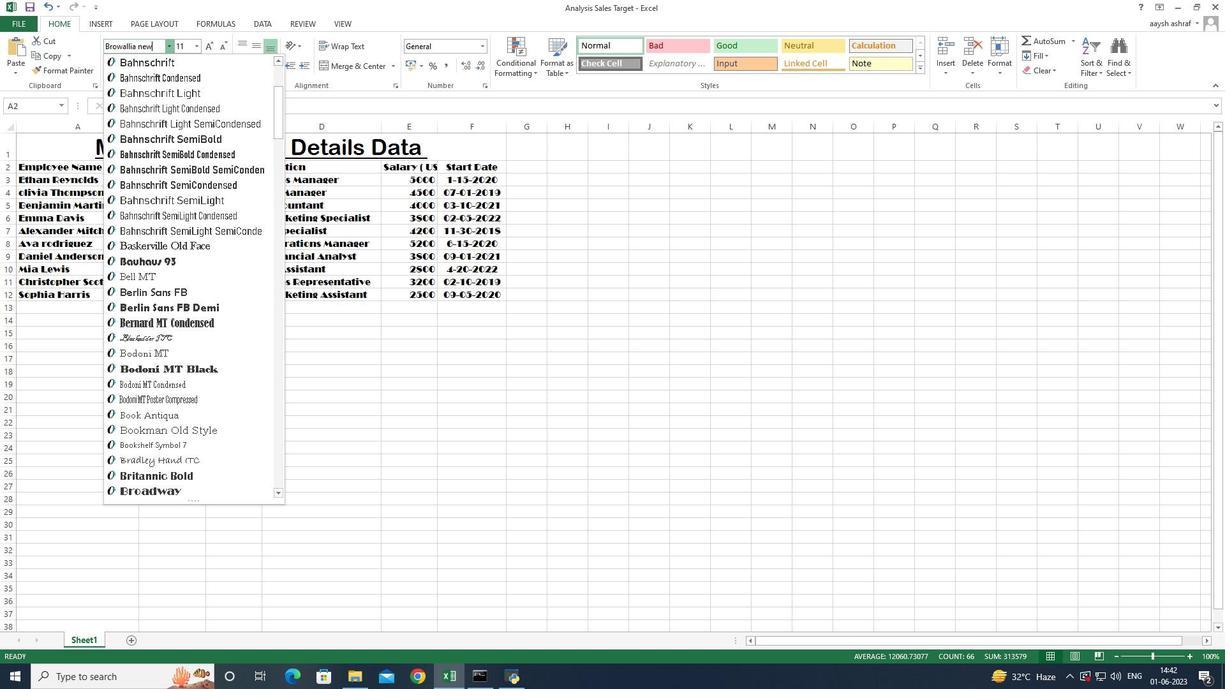 
Action: Mouse moved to (192, 47)
Screenshot: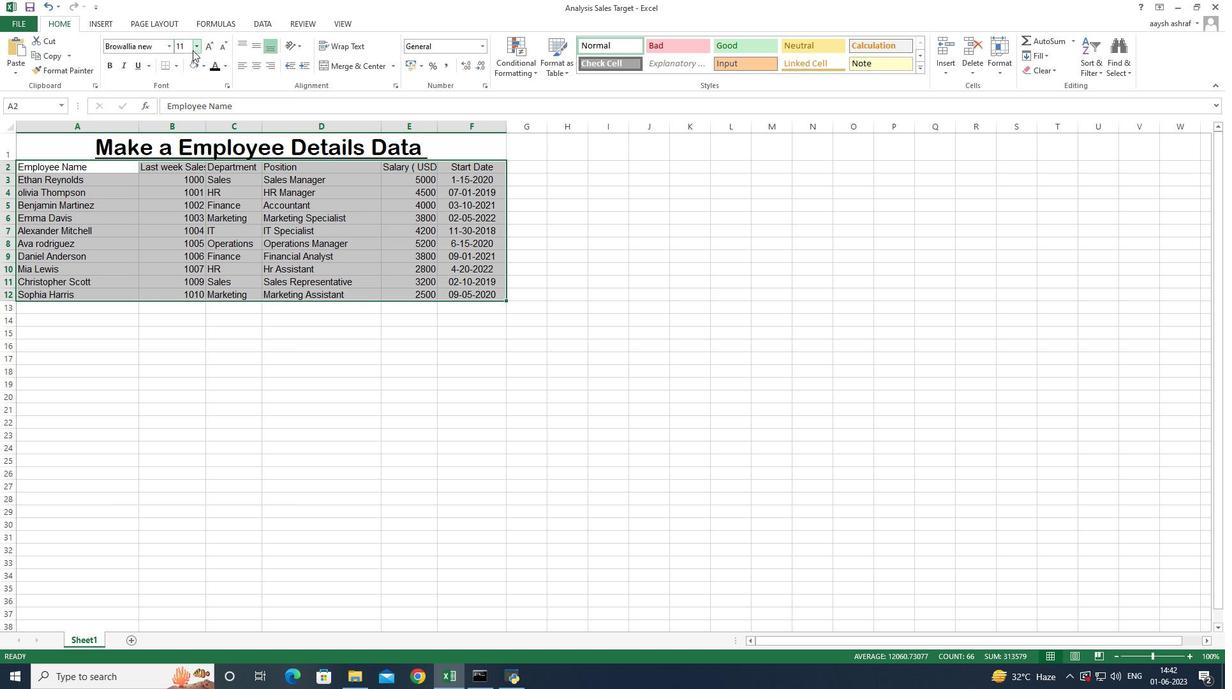 
Action: Mouse pressed left at (192, 47)
Screenshot: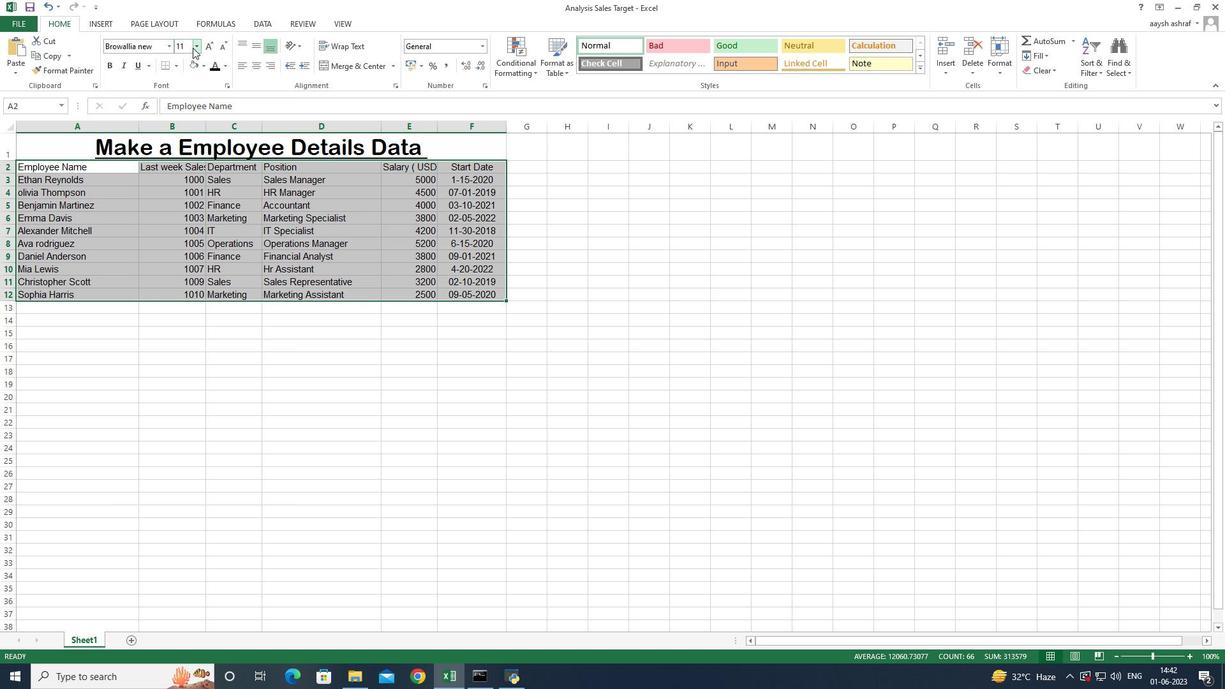 
Action: Mouse moved to (182, 144)
Screenshot: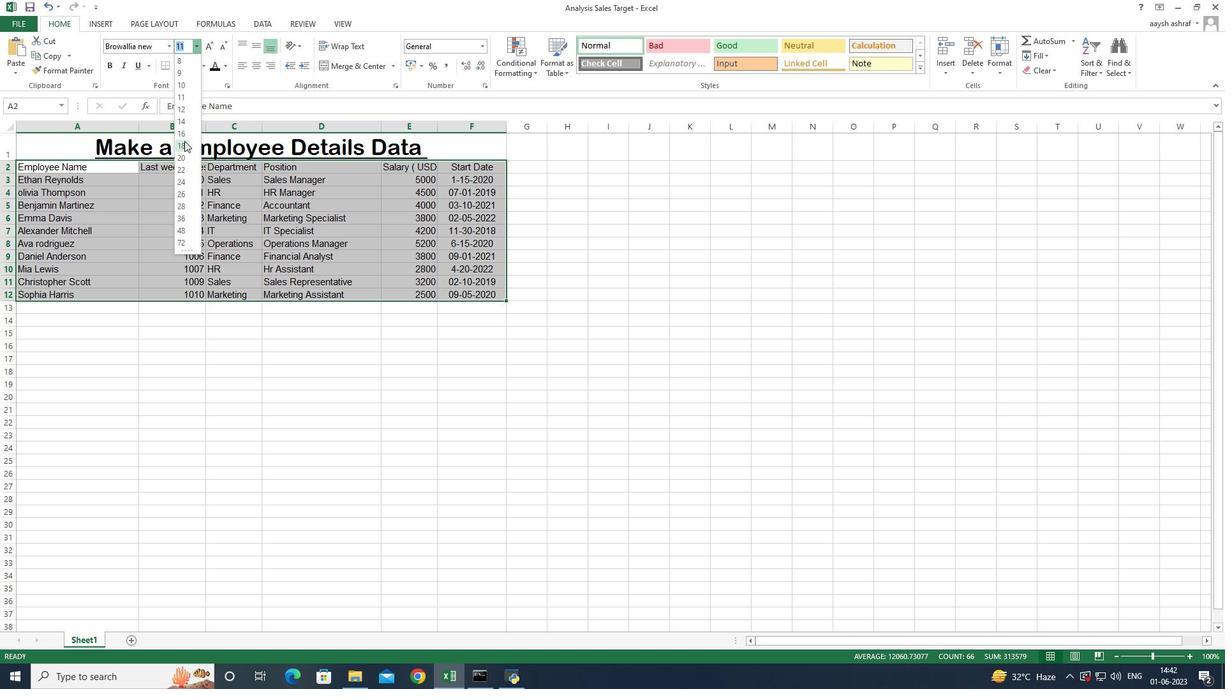 
Action: Mouse pressed left at (182, 144)
Screenshot: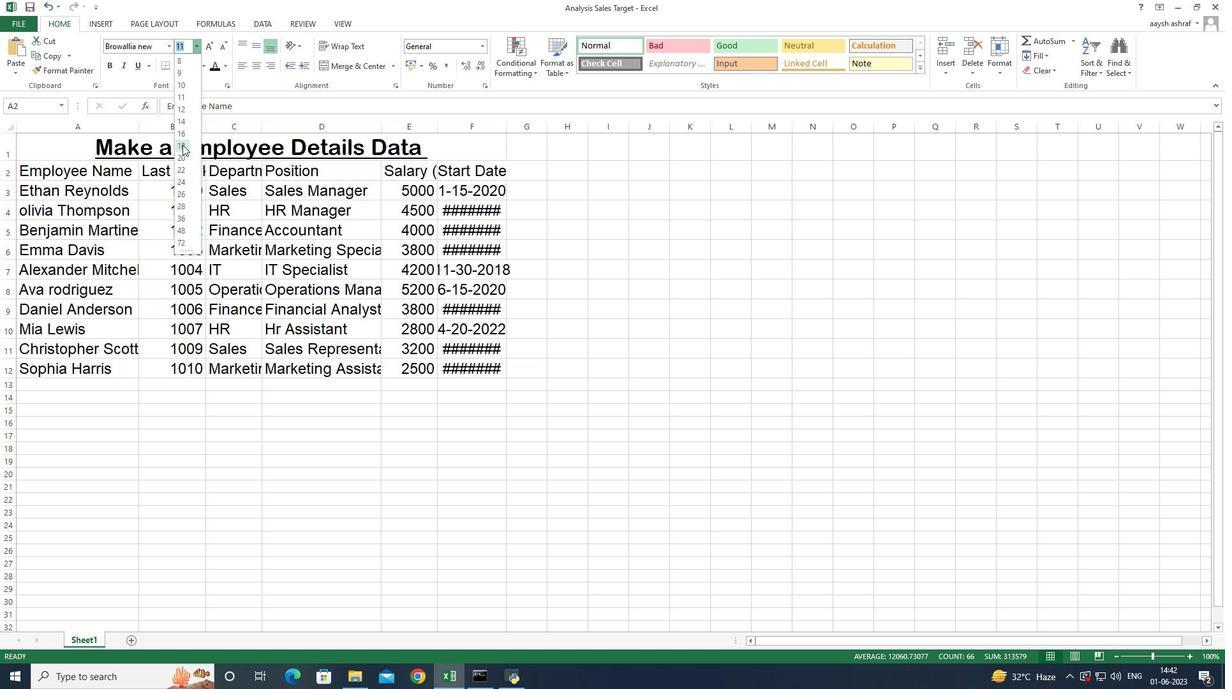 
Action: Mouse moved to (107, 137)
Screenshot: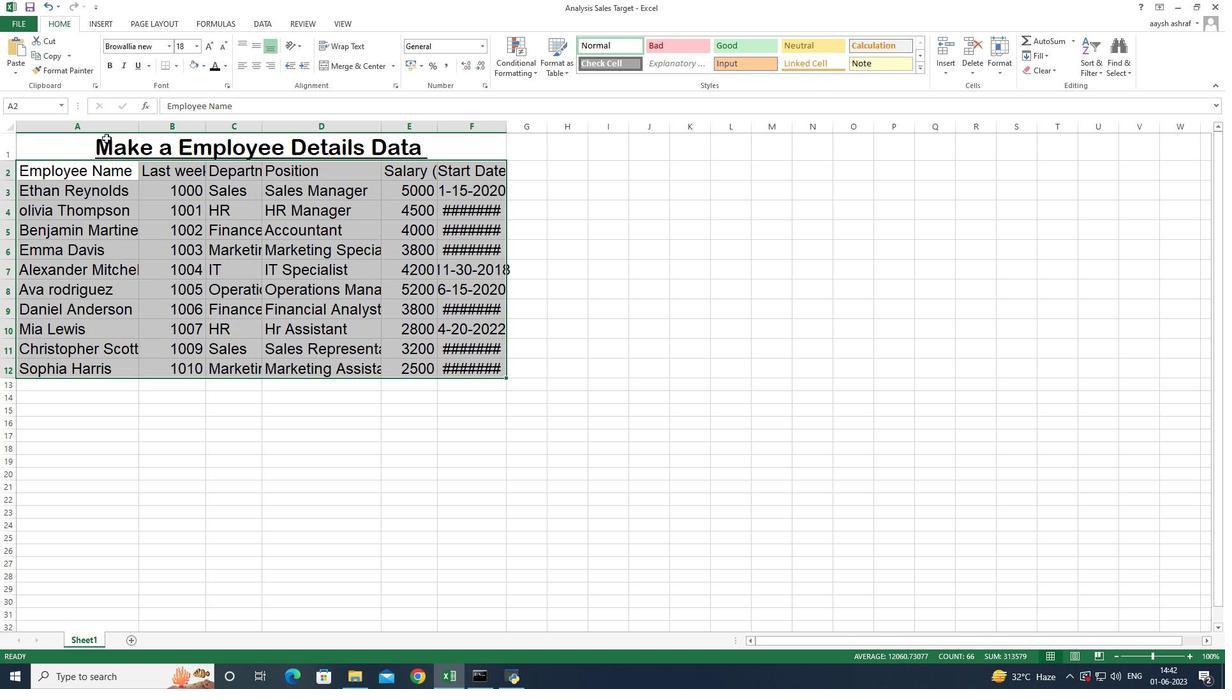
Action: Mouse pressed left at (107, 137)
Screenshot: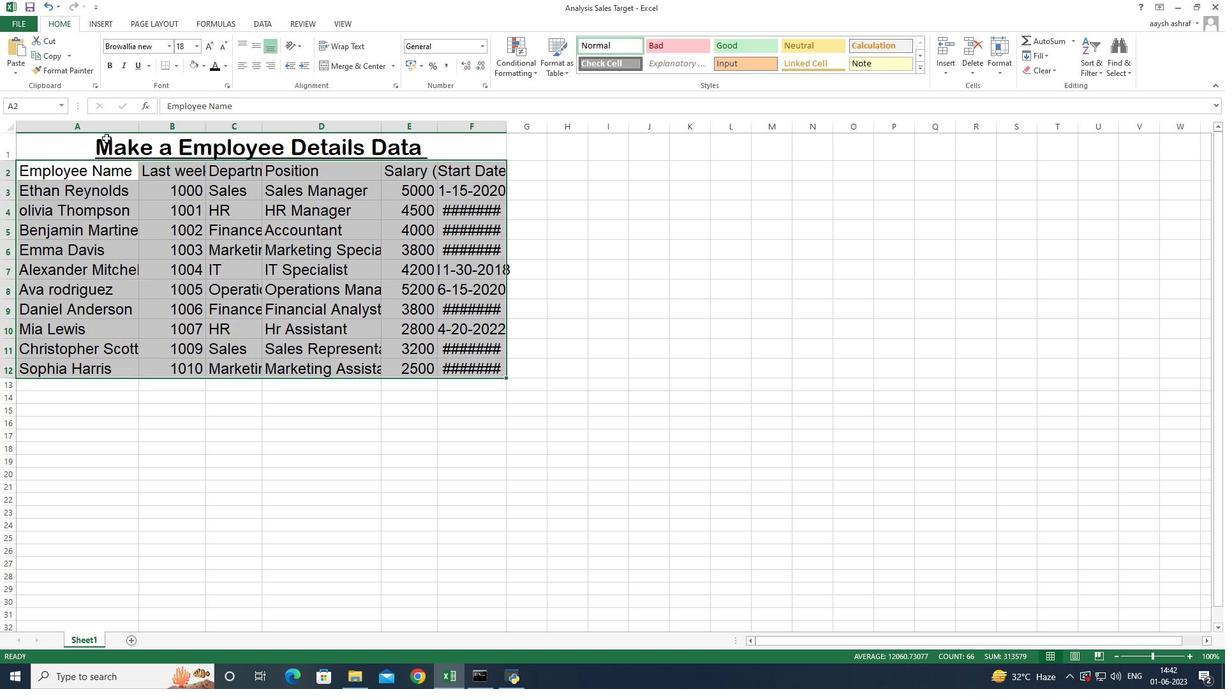 
Action: Mouse moved to (122, 153)
Screenshot: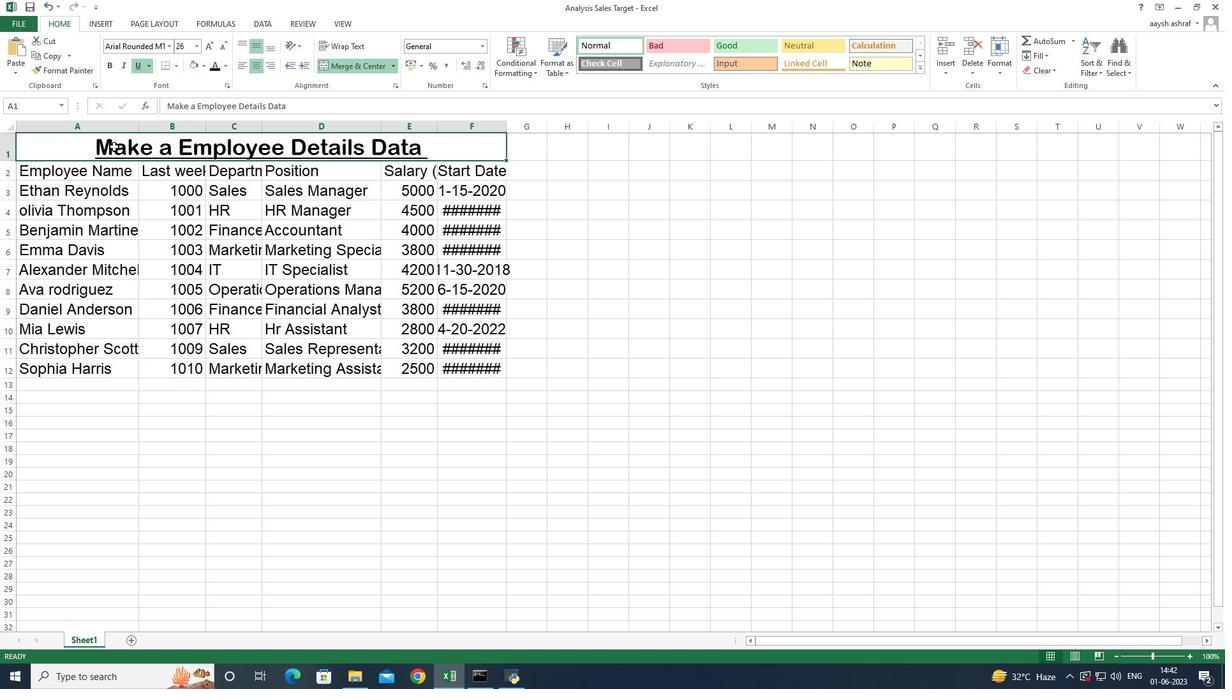 
Action: Mouse pressed left at (122, 153)
Screenshot: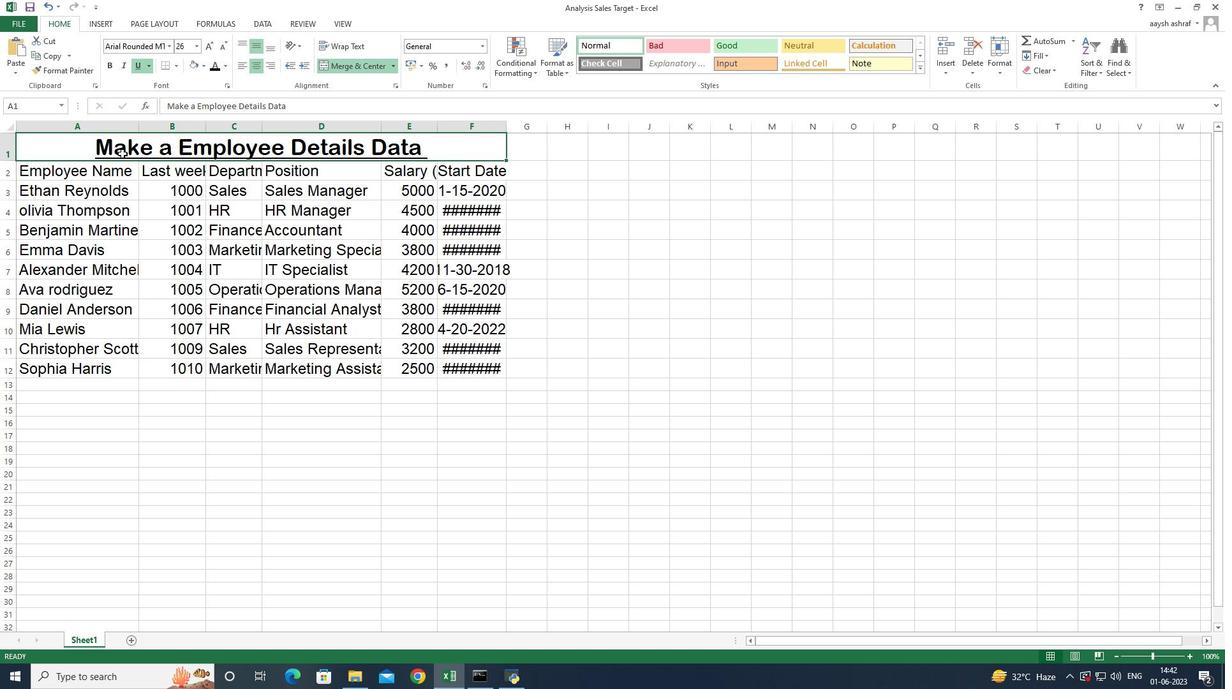
Action: Mouse moved to (128, 150)
Screenshot: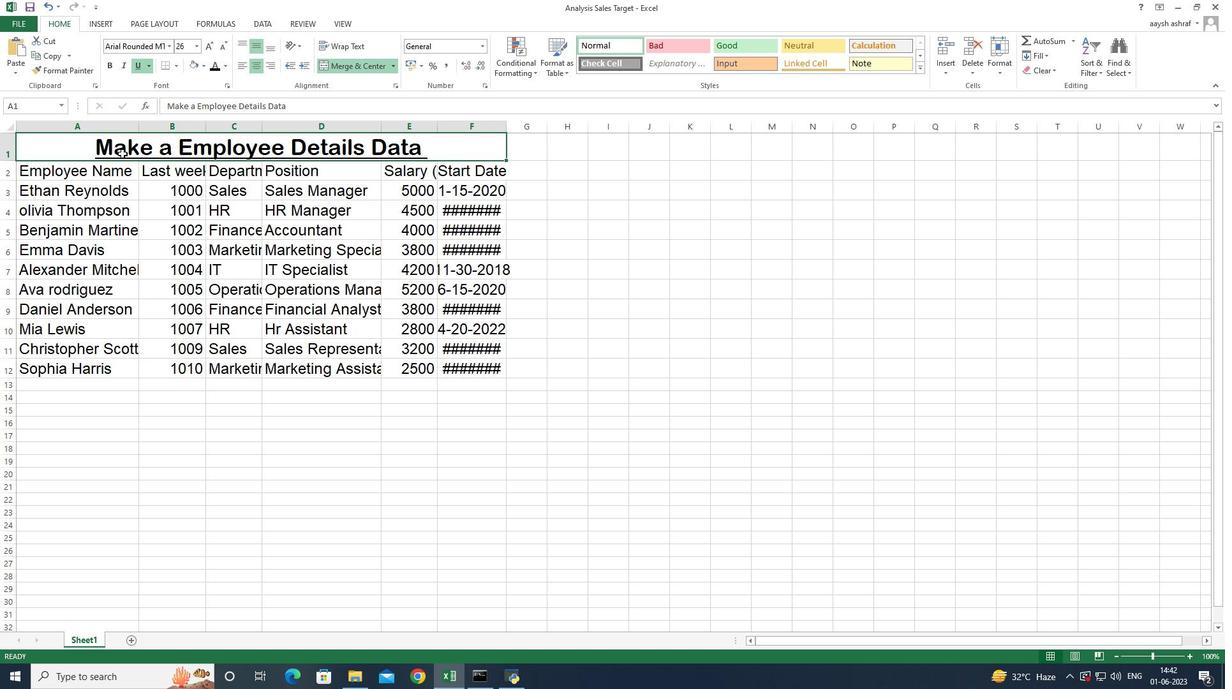 
Action: Mouse pressed left at (128, 150)
Screenshot: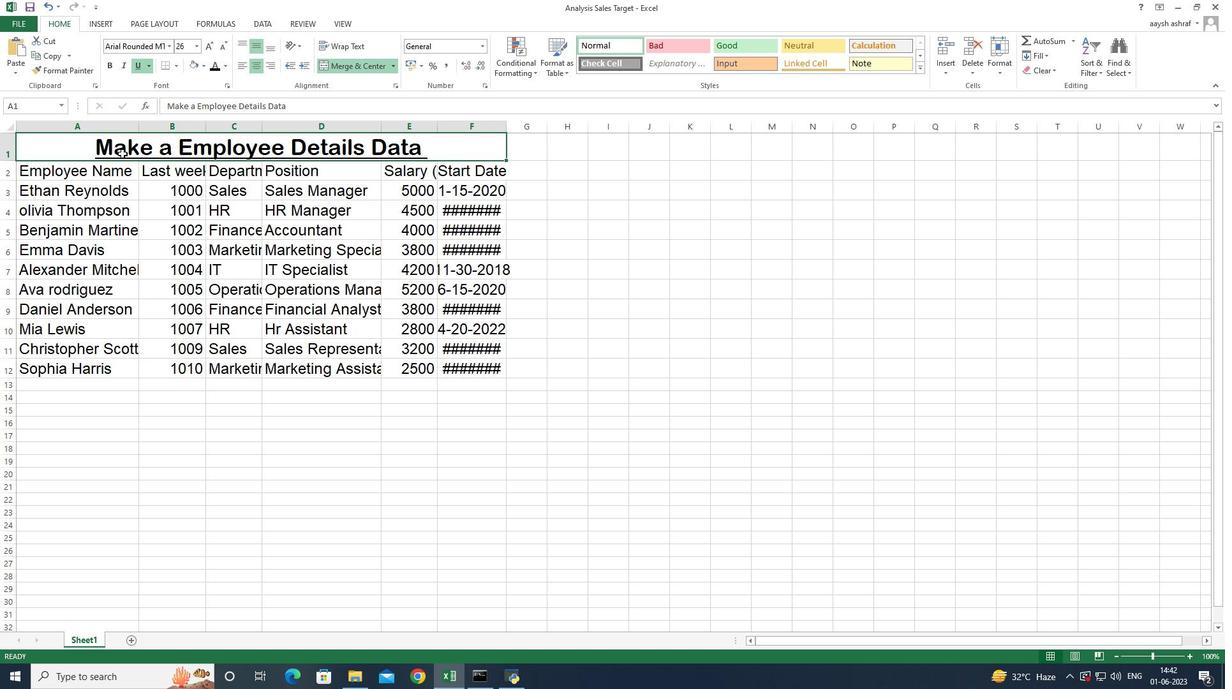 
Action: Mouse moved to (255, 44)
Screenshot: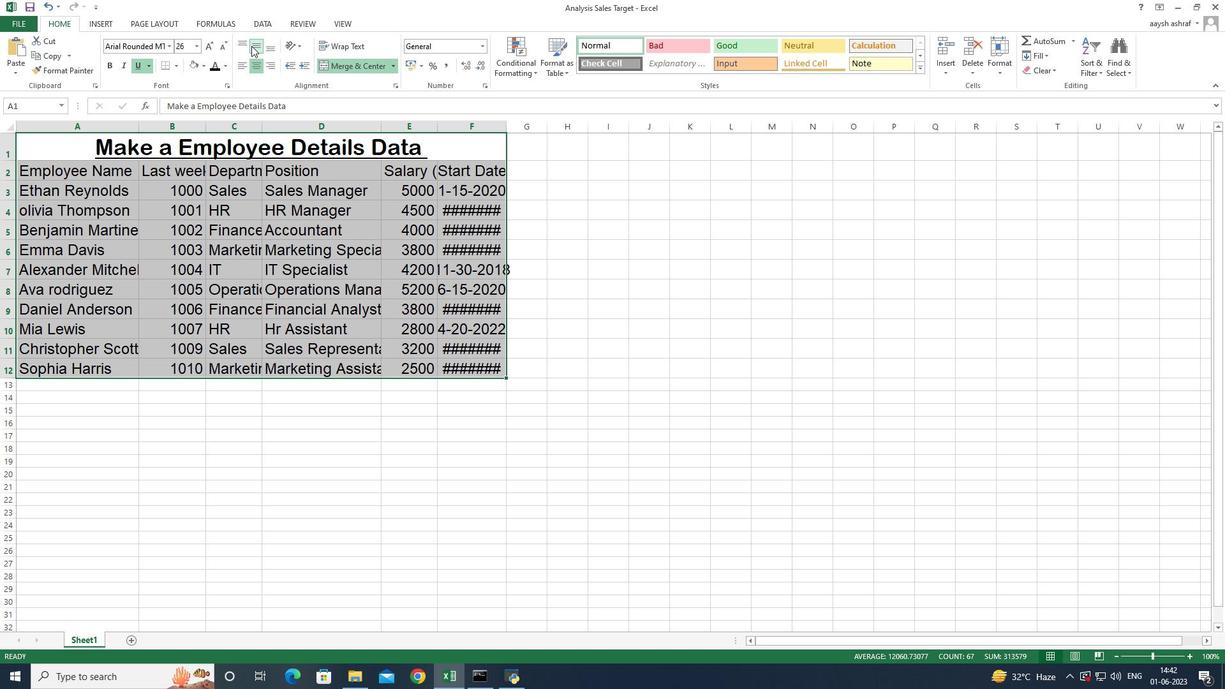 
Action: Mouse pressed left at (255, 44)
Screenshot: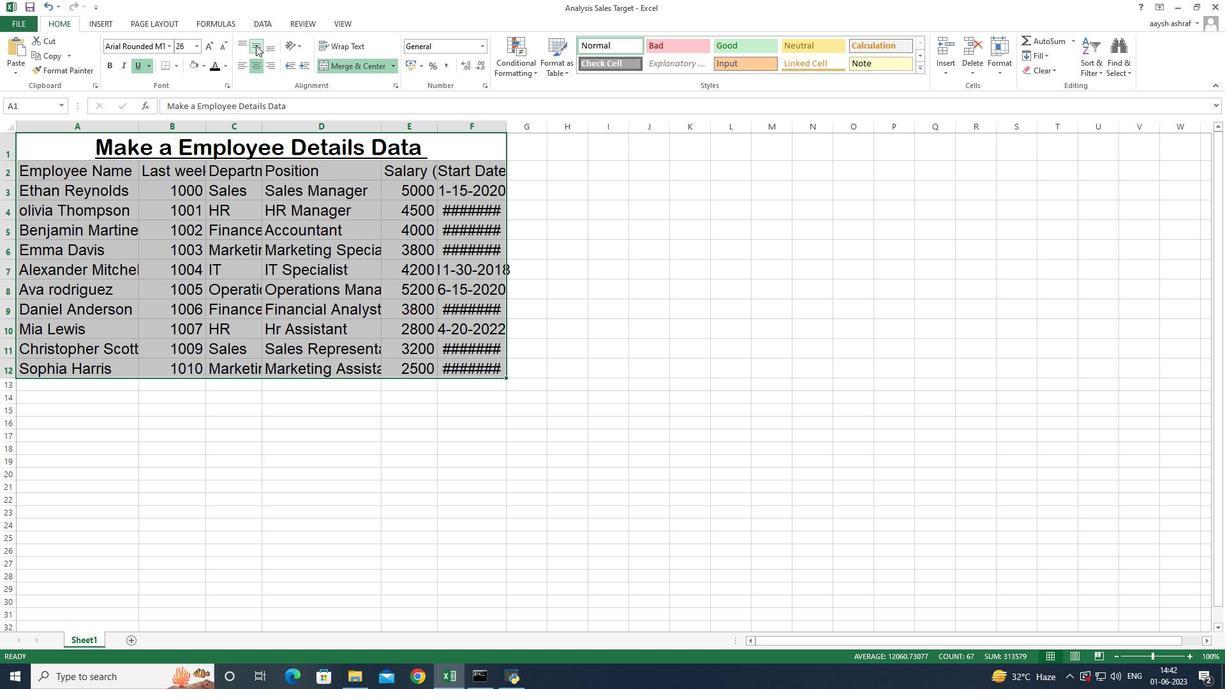 
Action: Mouse moved to (244, 65)
Screenshot: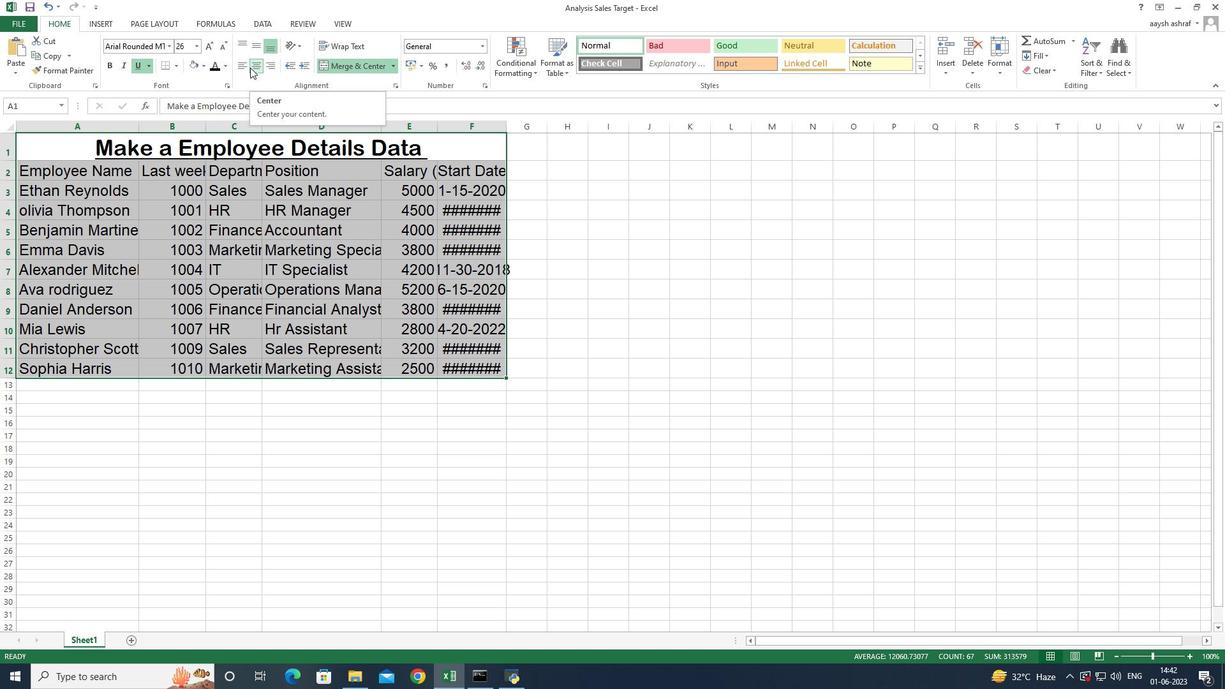 
Action: Mouse pressed left at (244, 65)
Screenshot: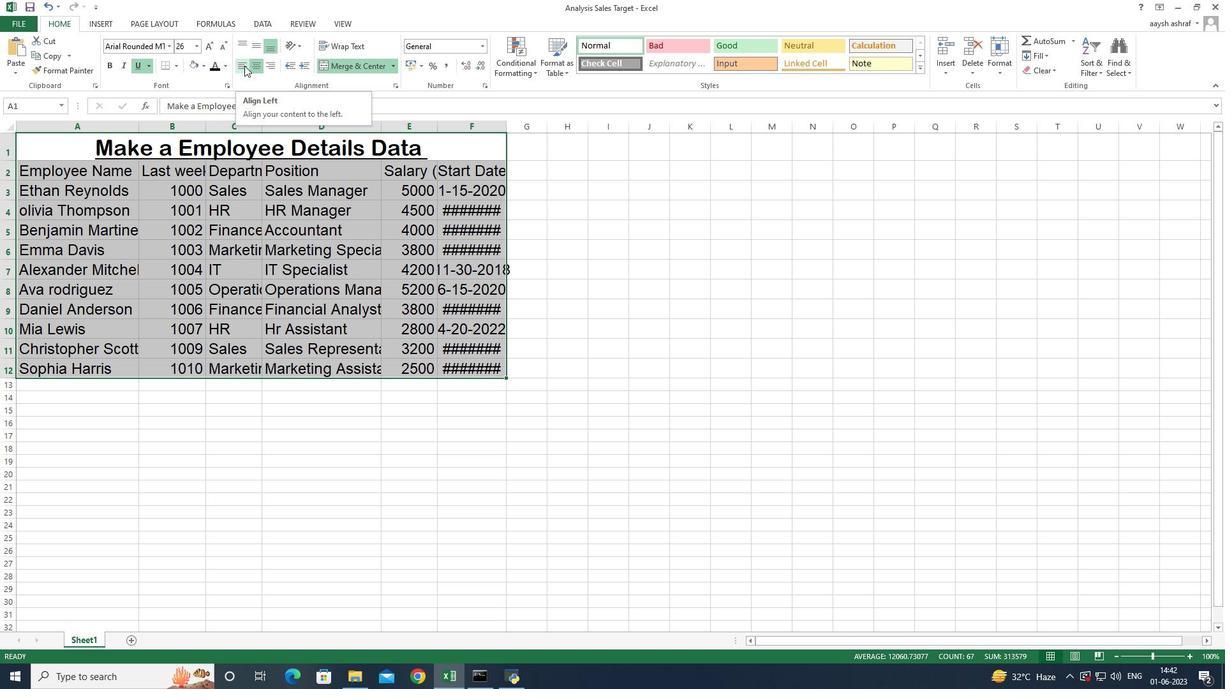 
Action: Mouse moved to (205, 269)
Screenshot: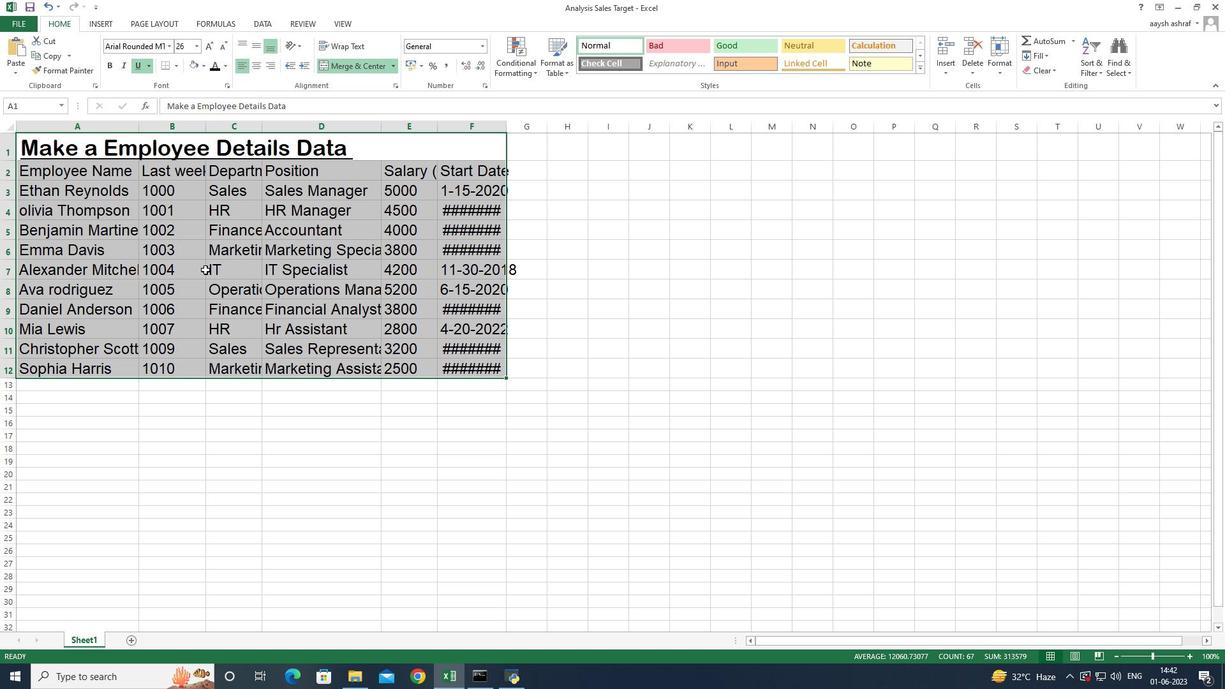 
Action: Mouse pressed left at (205, 269)
Screenshot: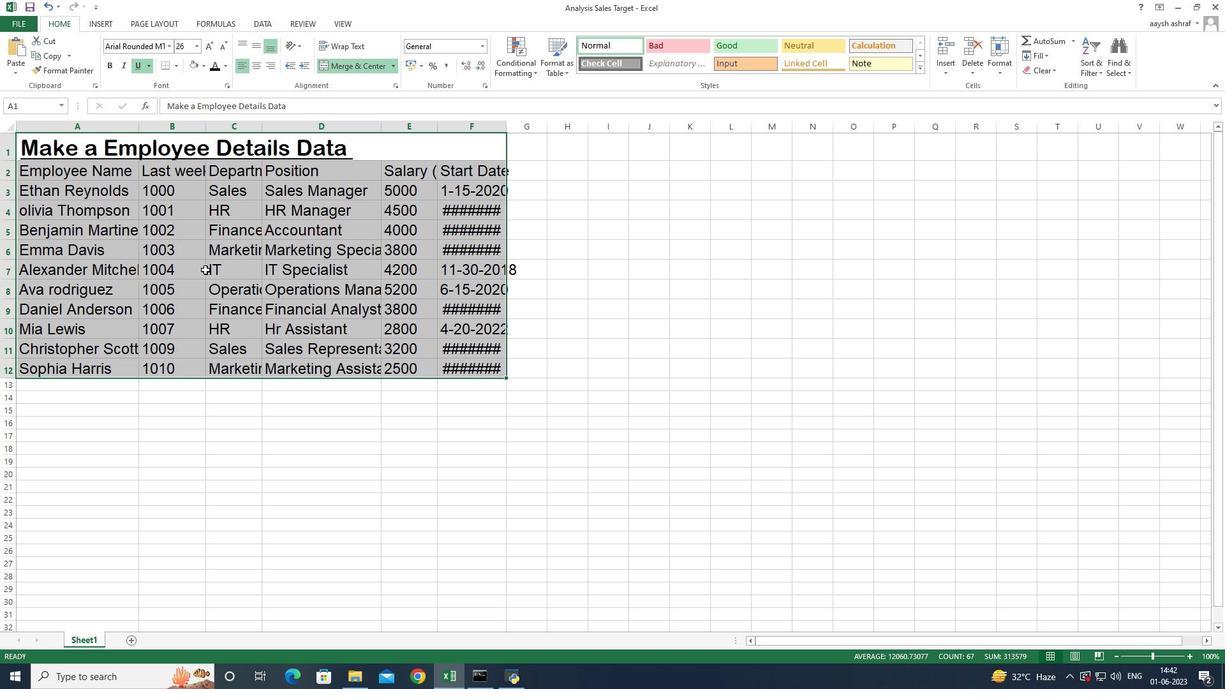 
Action: Mouse moved to (506, 125)
Screenshot: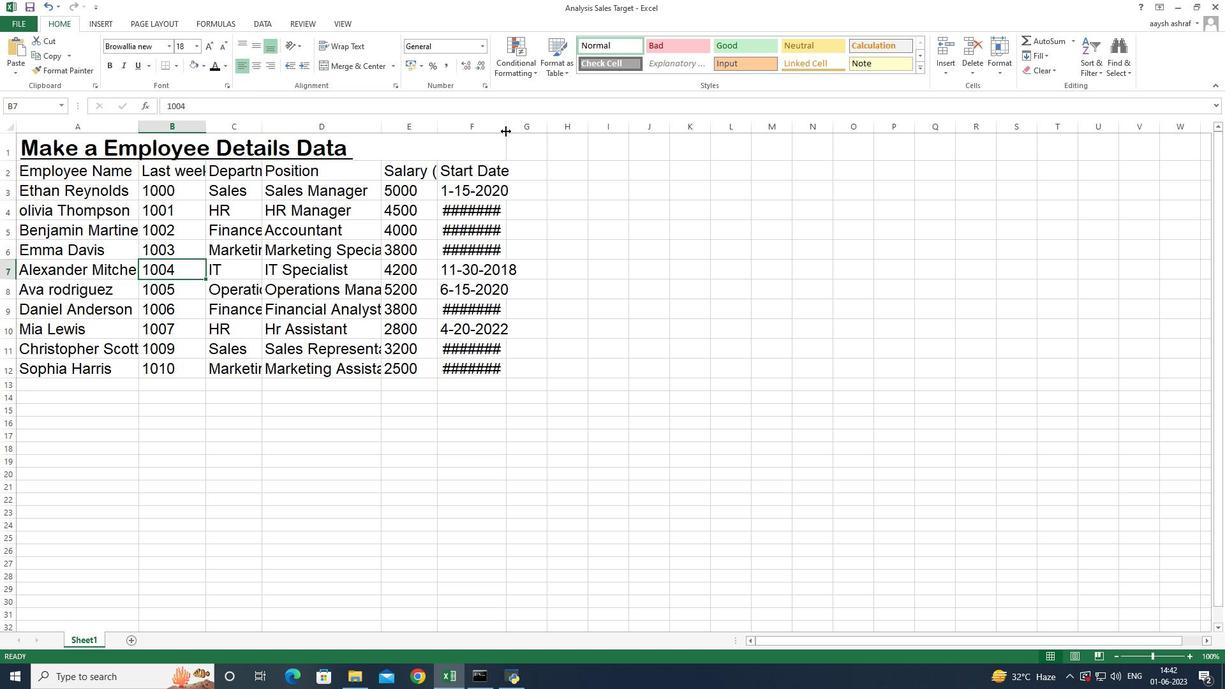 
Action: Mouse pressed left at (506, 125)
Screenshot: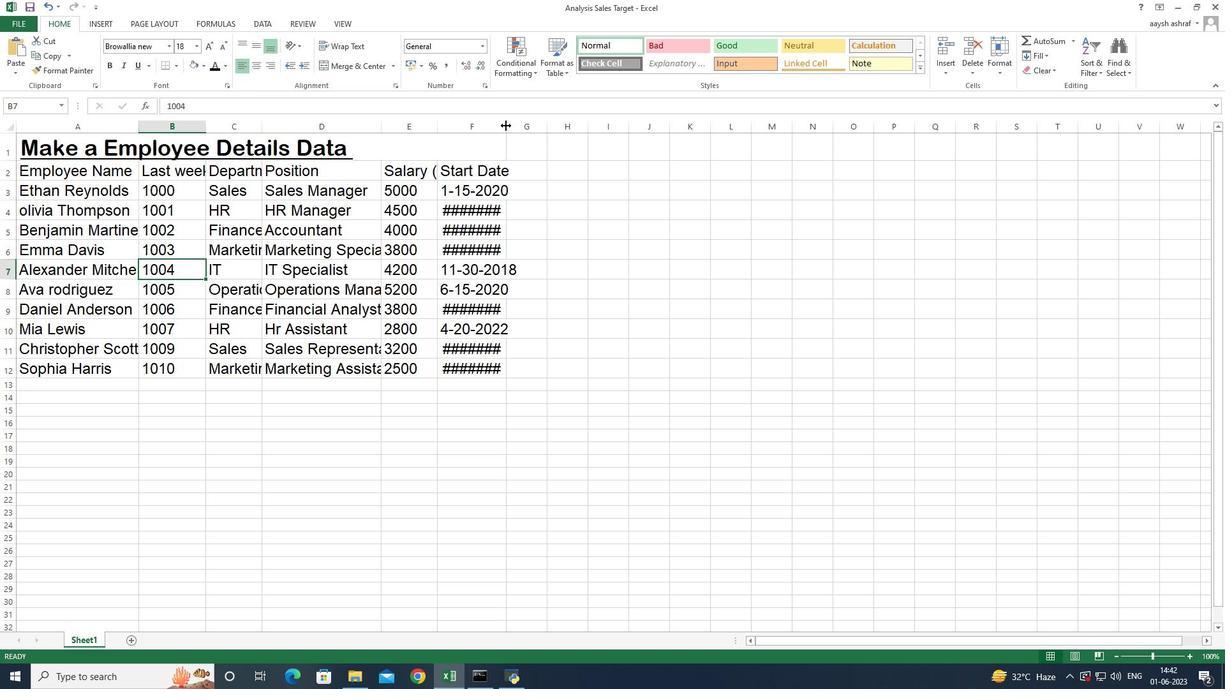 
Action: Mouse moved to (137, 123)
Screenshot: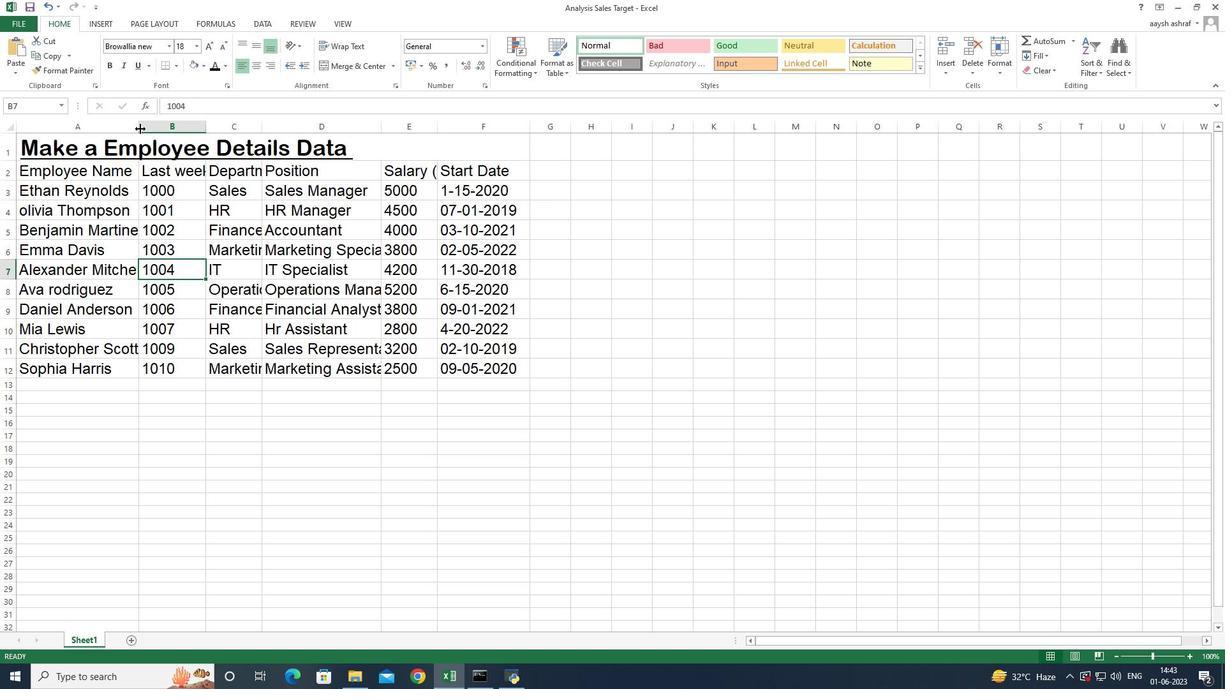 
Action: Mouse pressed left at (137, 123)
Screenshot: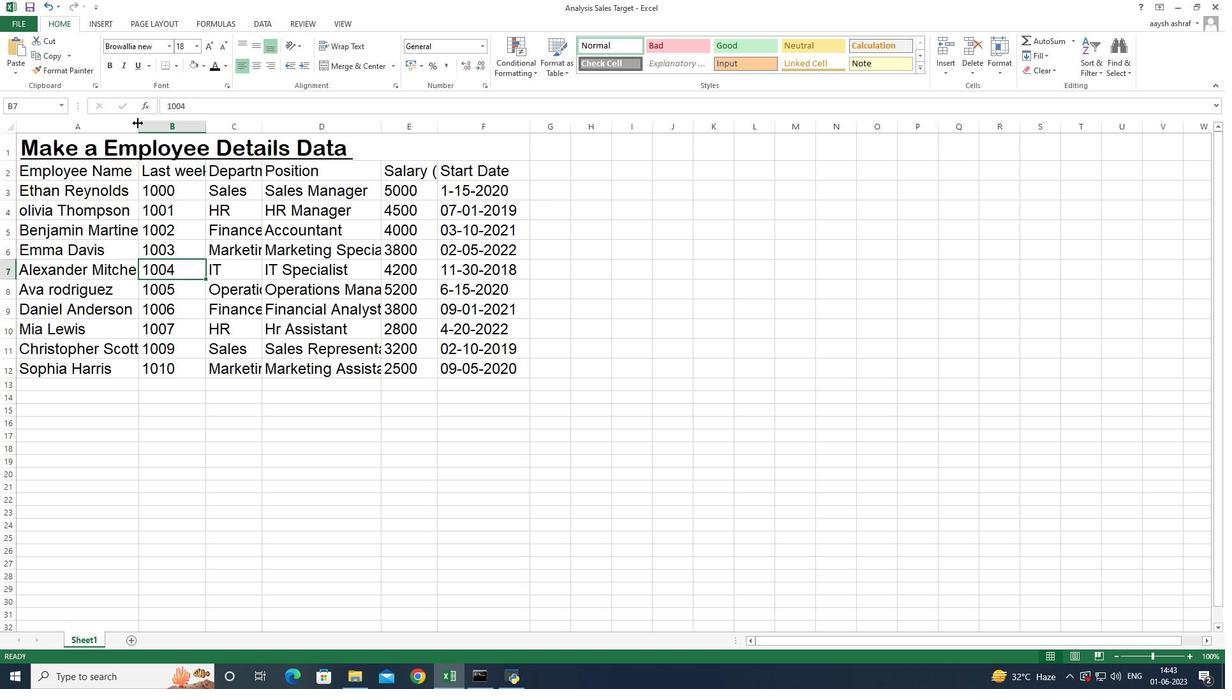 
Action: Mouse moved to (237, 125)
Screenshot: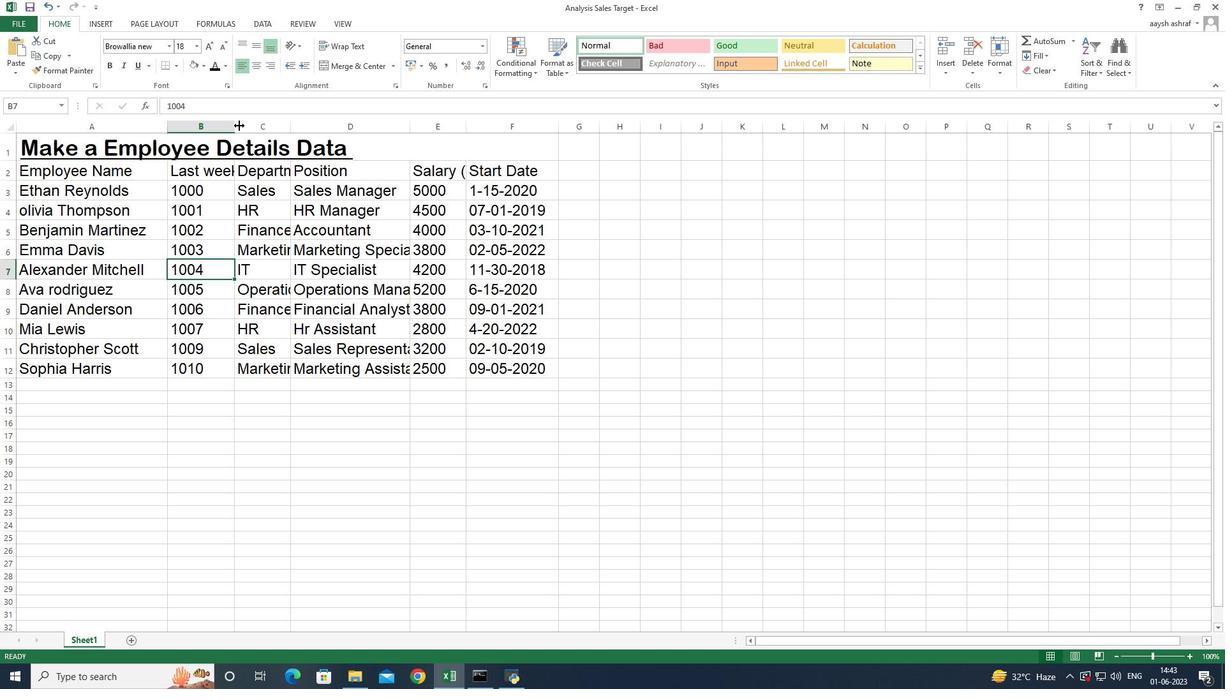 
Action: Mouse pressed left at (237, 125)
Screenshot: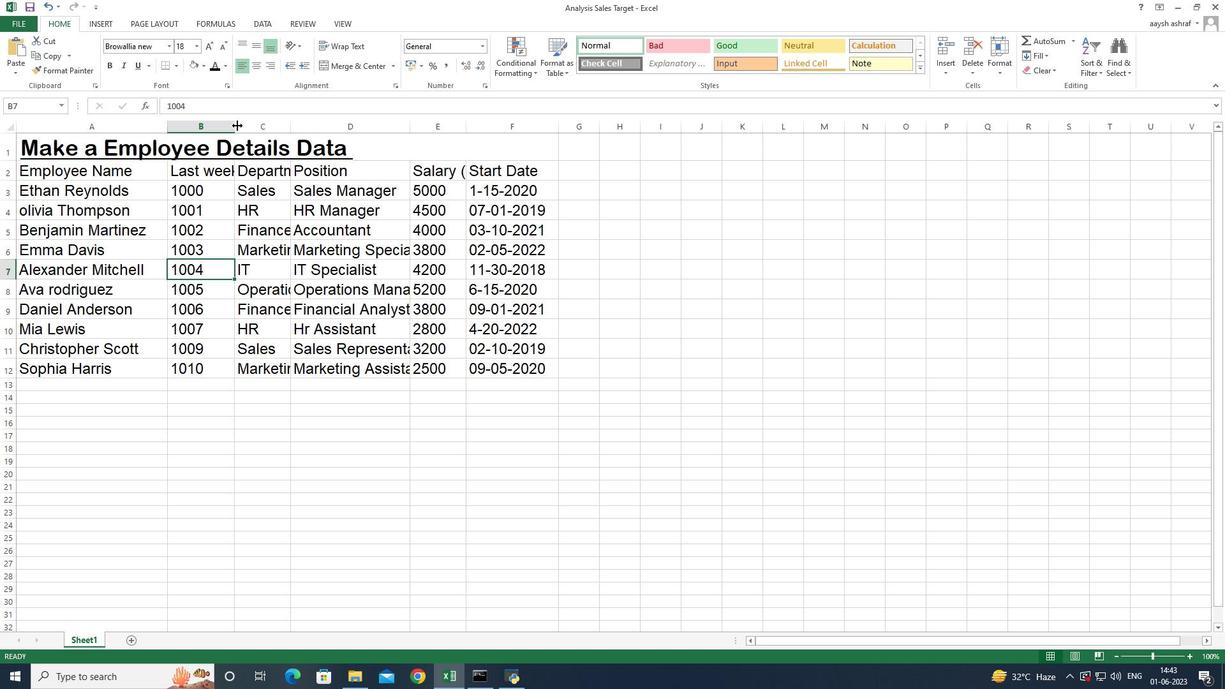 
Action: Mouse moved to (253, 126)
Screenshot: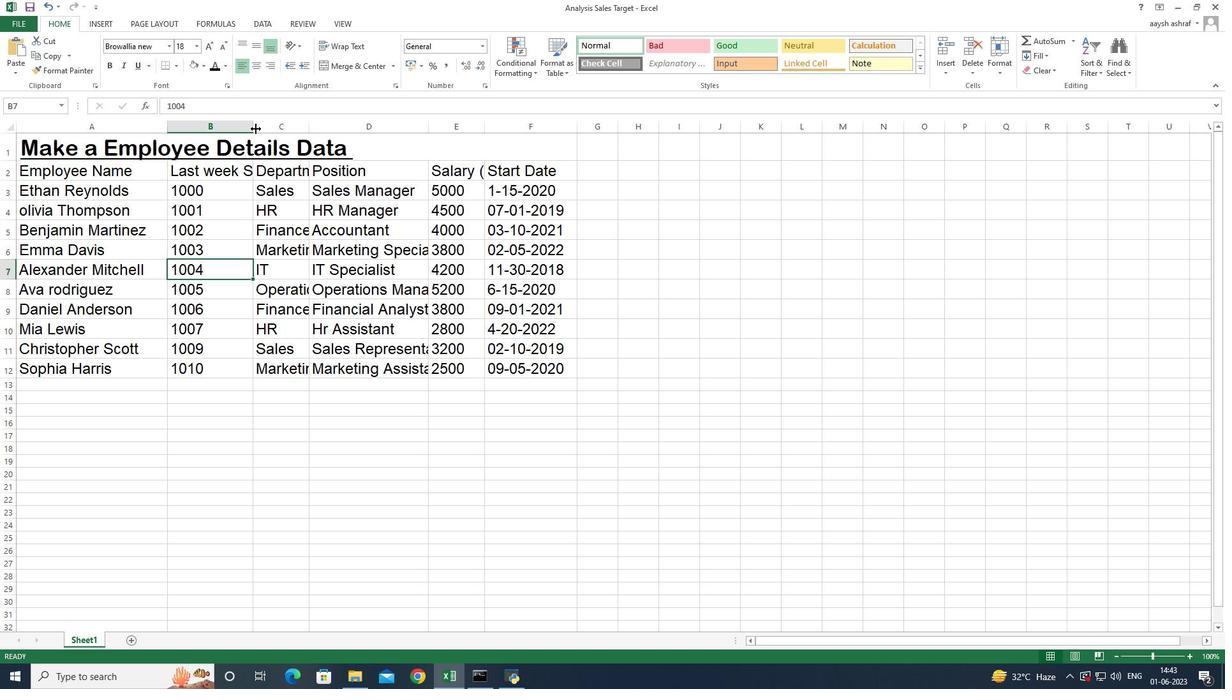 
Action: Mouse pressed left at (253, 126)
Screenshot: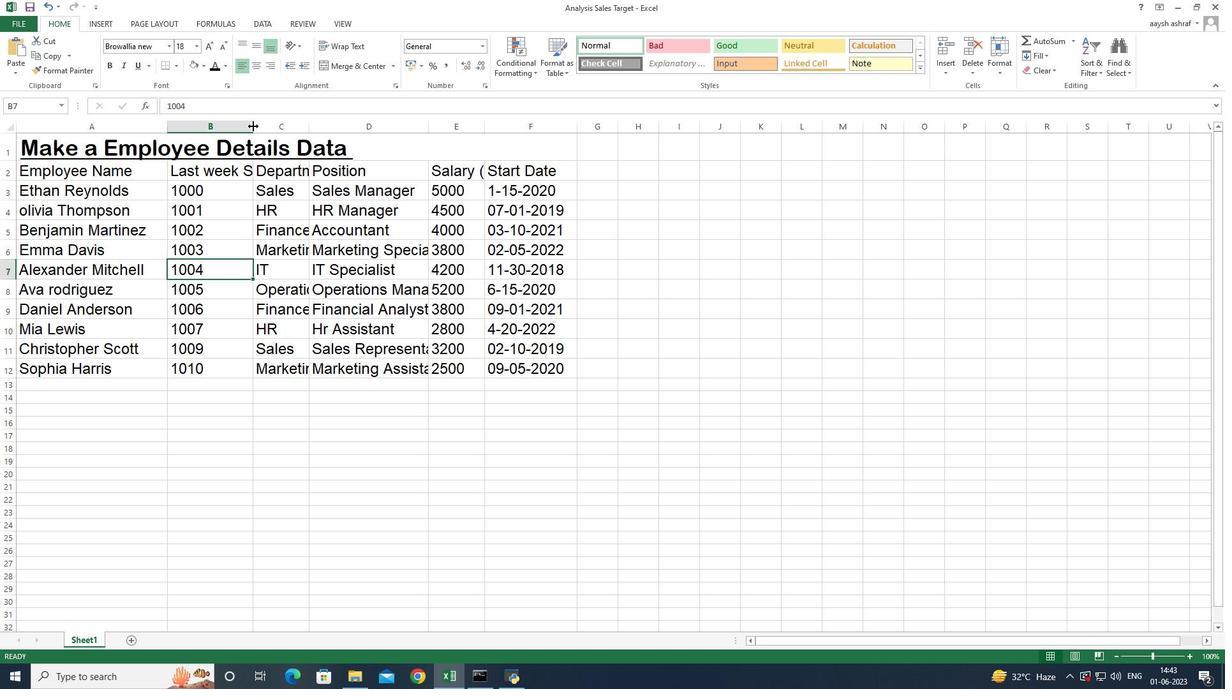 
Action: Mouse moved to (363, 126)
Screenshot: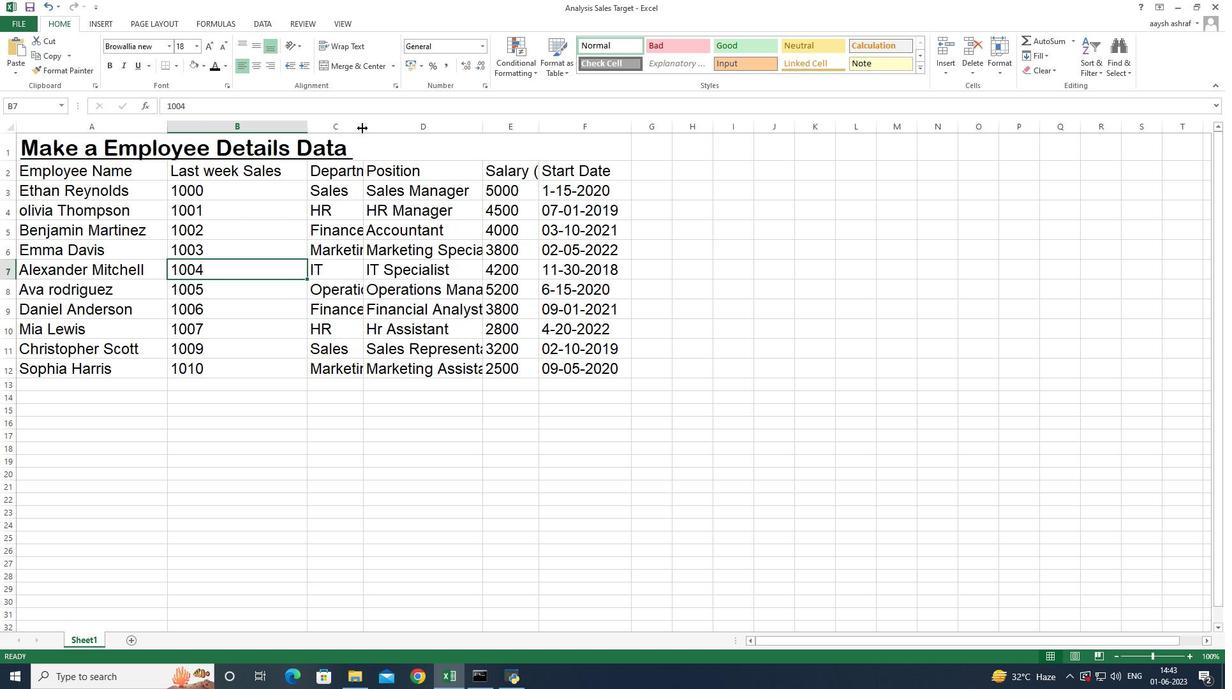 
Action: Mouse pressed left at (363, 126)
Screenshot: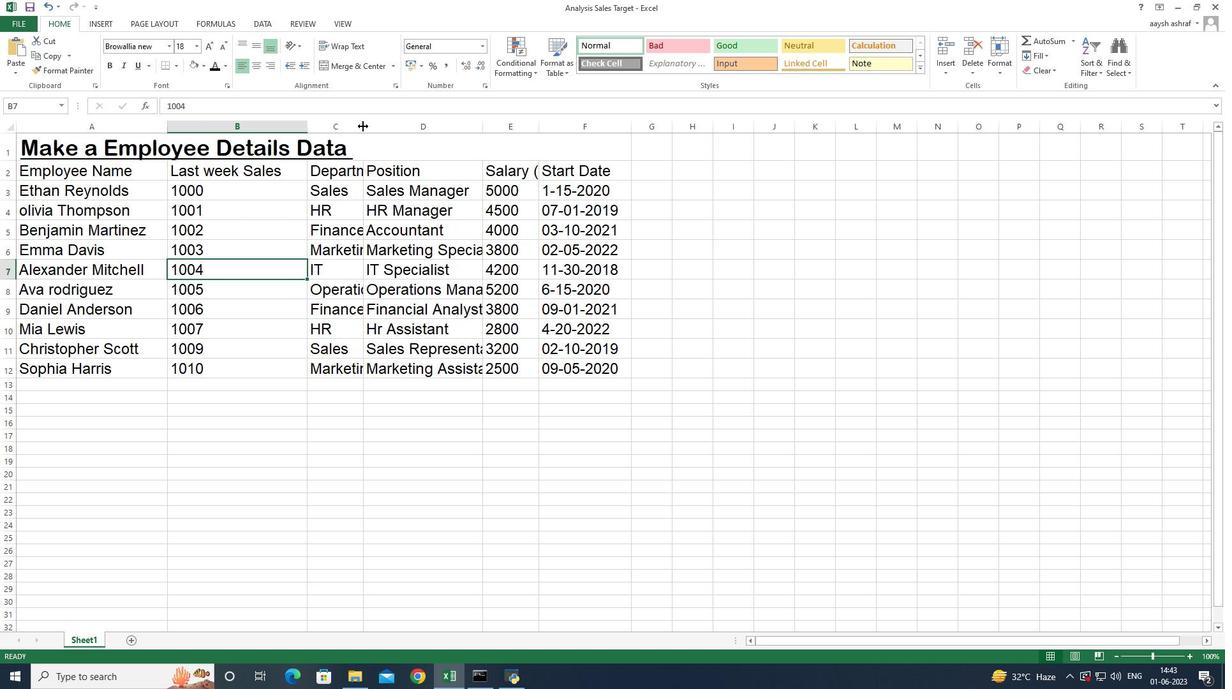 
Action: Mouse moved to (585, 126)
Screenshot: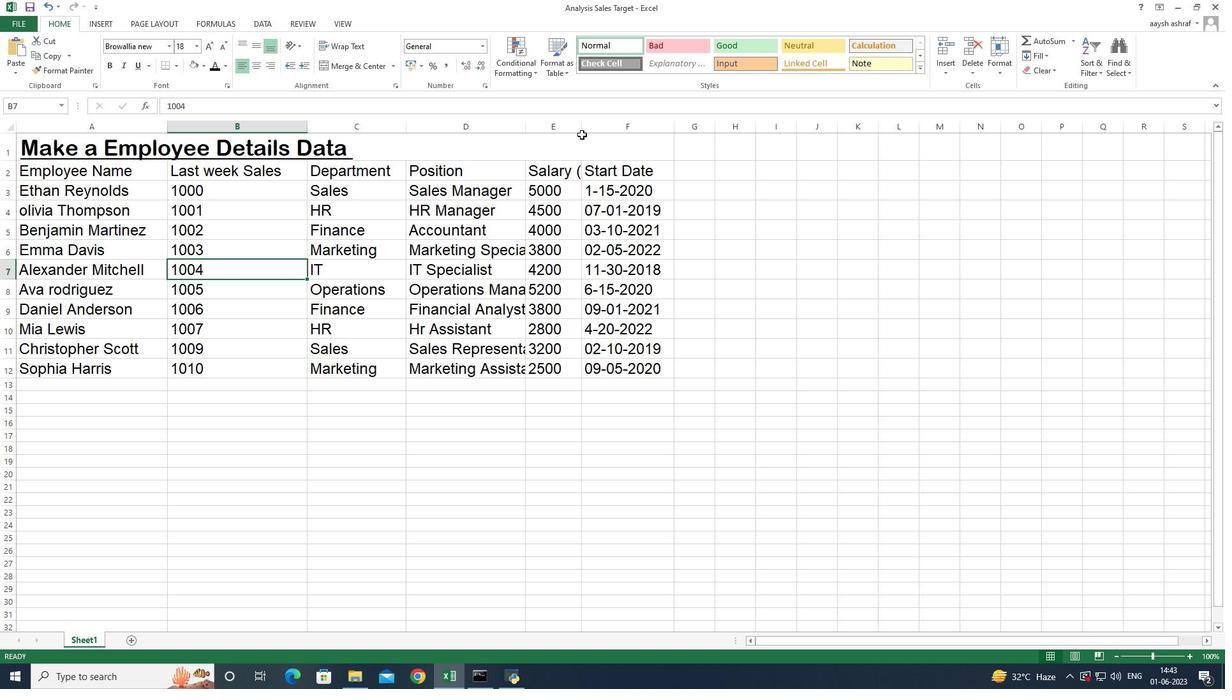 
Action: Mouse pressed left at (585, 126)
Screenshot: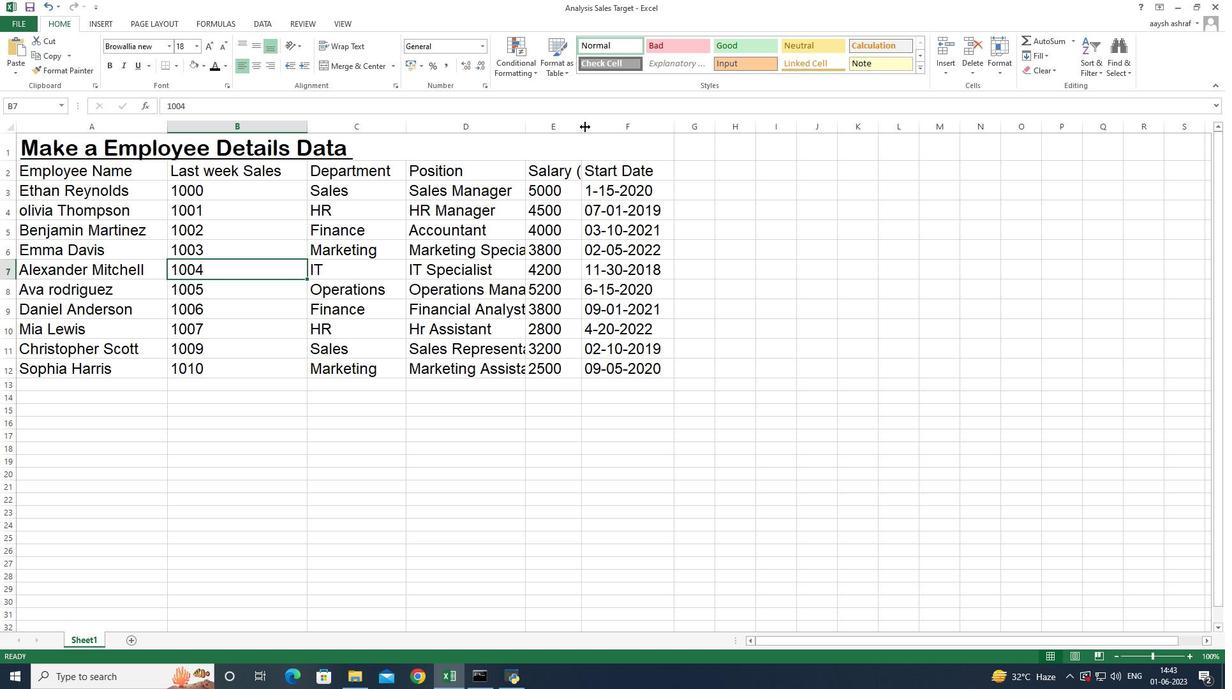
Action: Mouse moved to (595, 124)
Screenshot: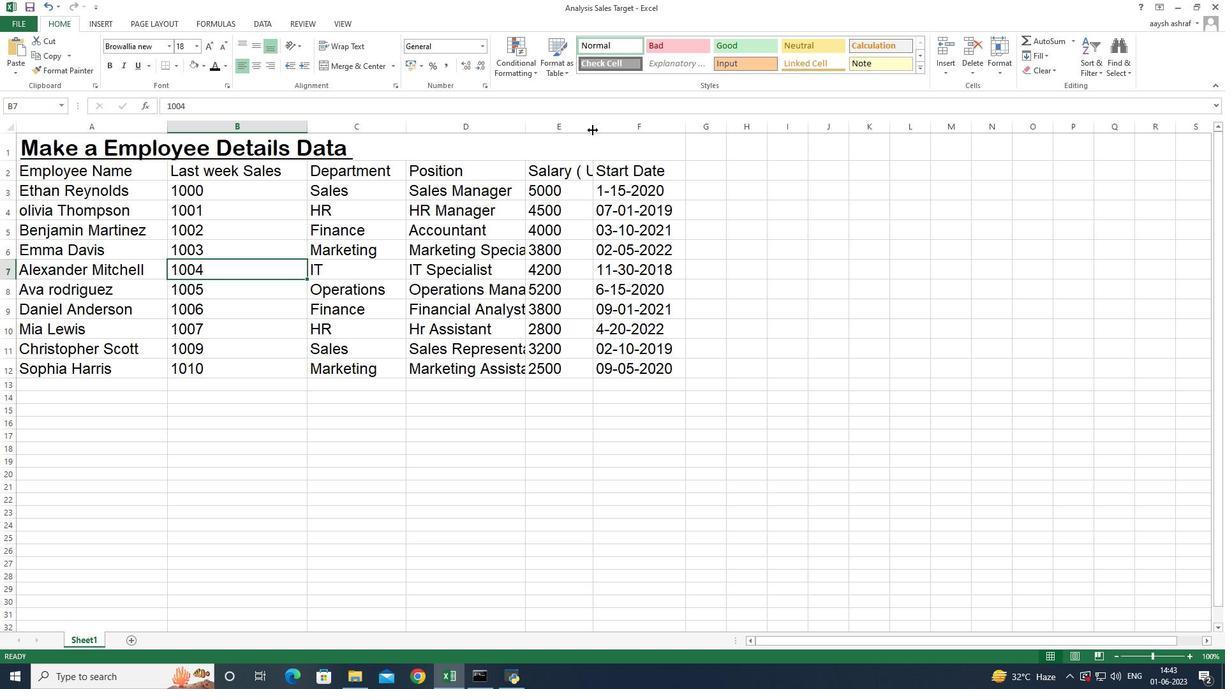 
Action: Mouse pressed left at (595, 124)
Screenshot: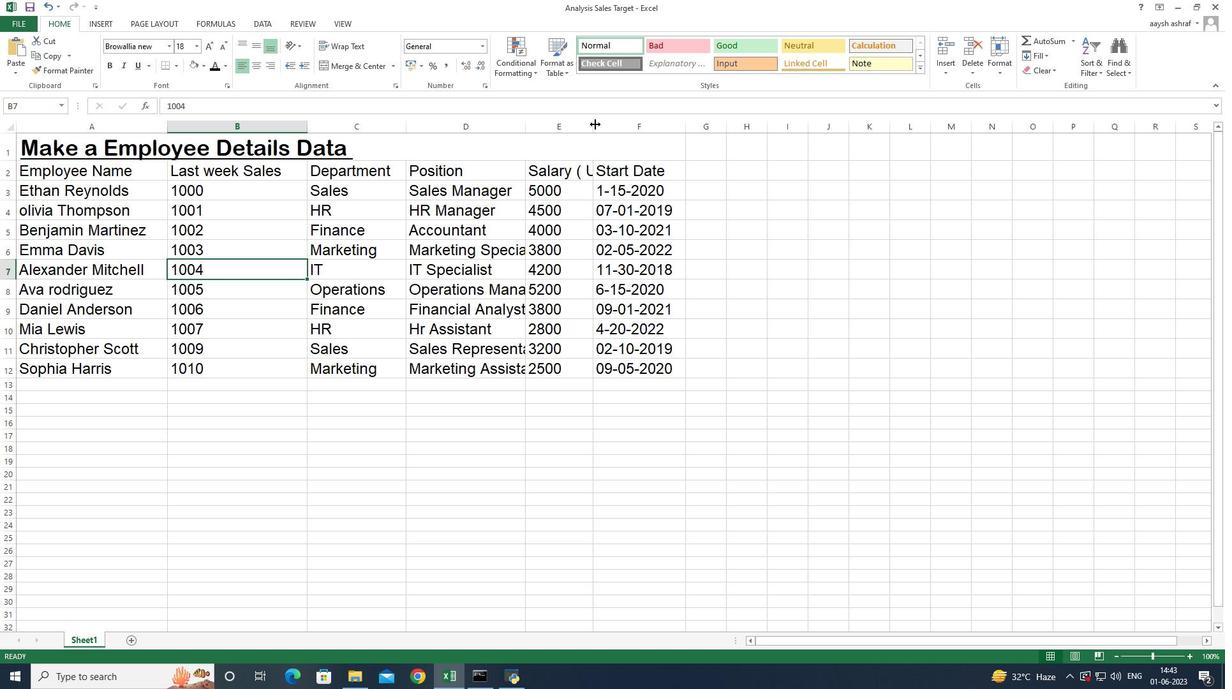 
Action: Mouse moved to (358, 287)
Screenshot: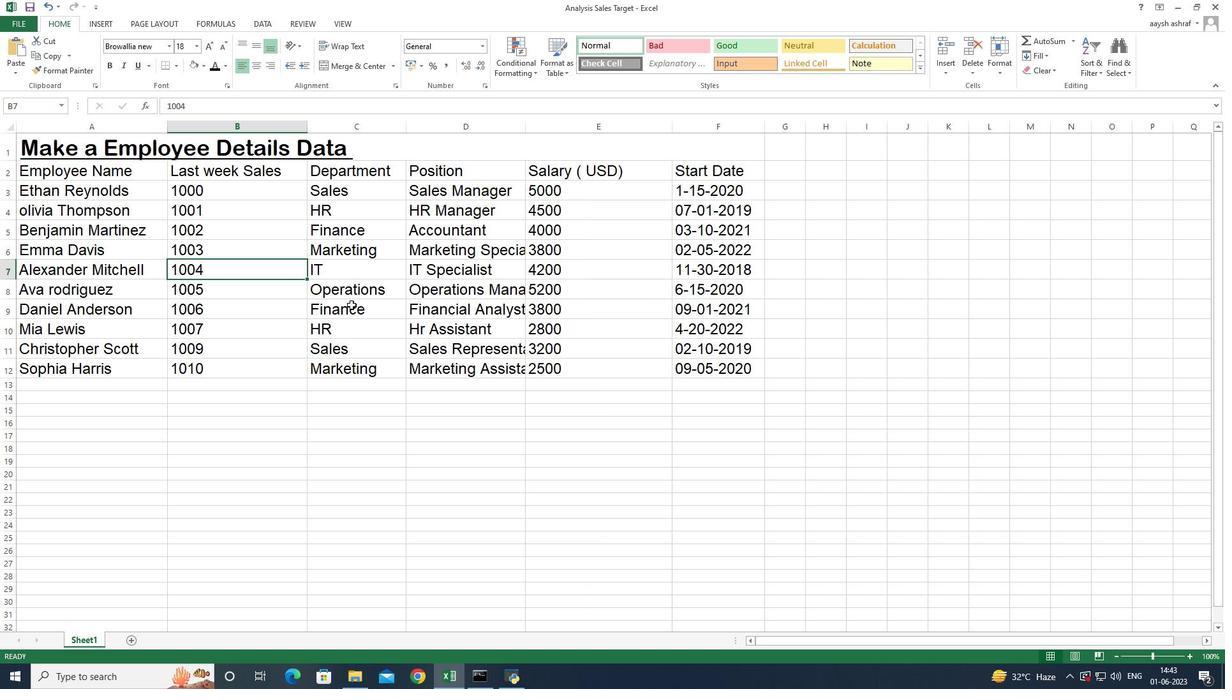
Action: Mouse pressed left at (358, 287)
Screenshot: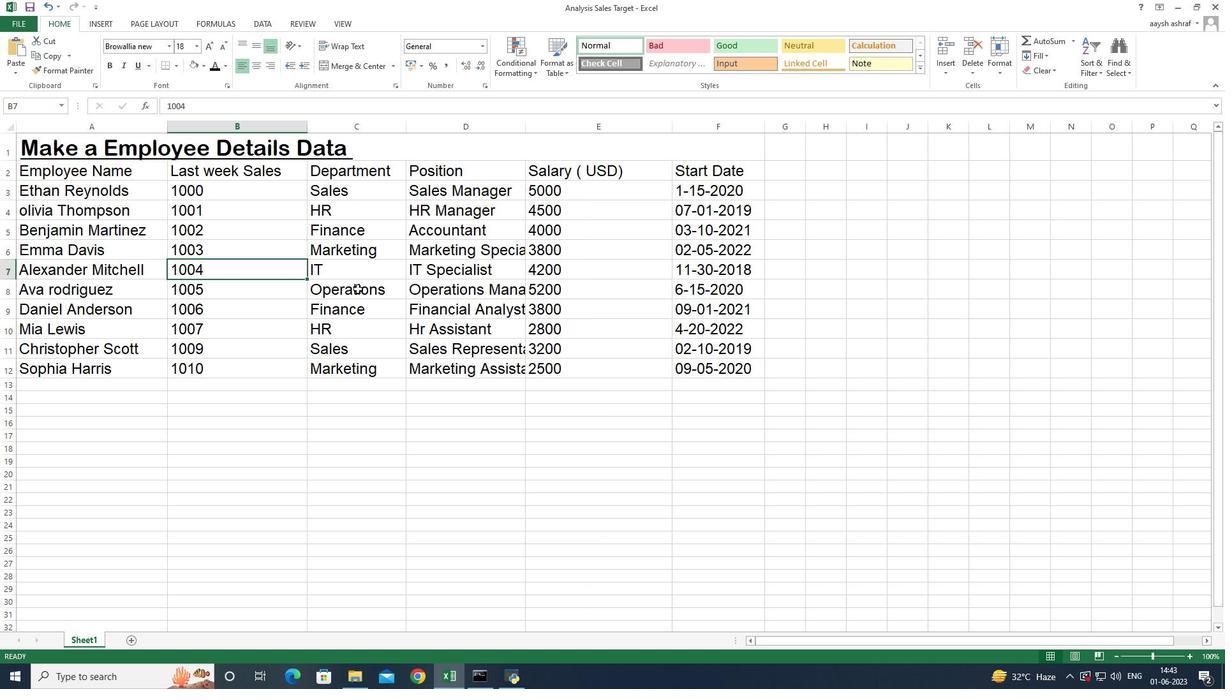 
Action: Mouse moved to (707, 367)
Screenshot: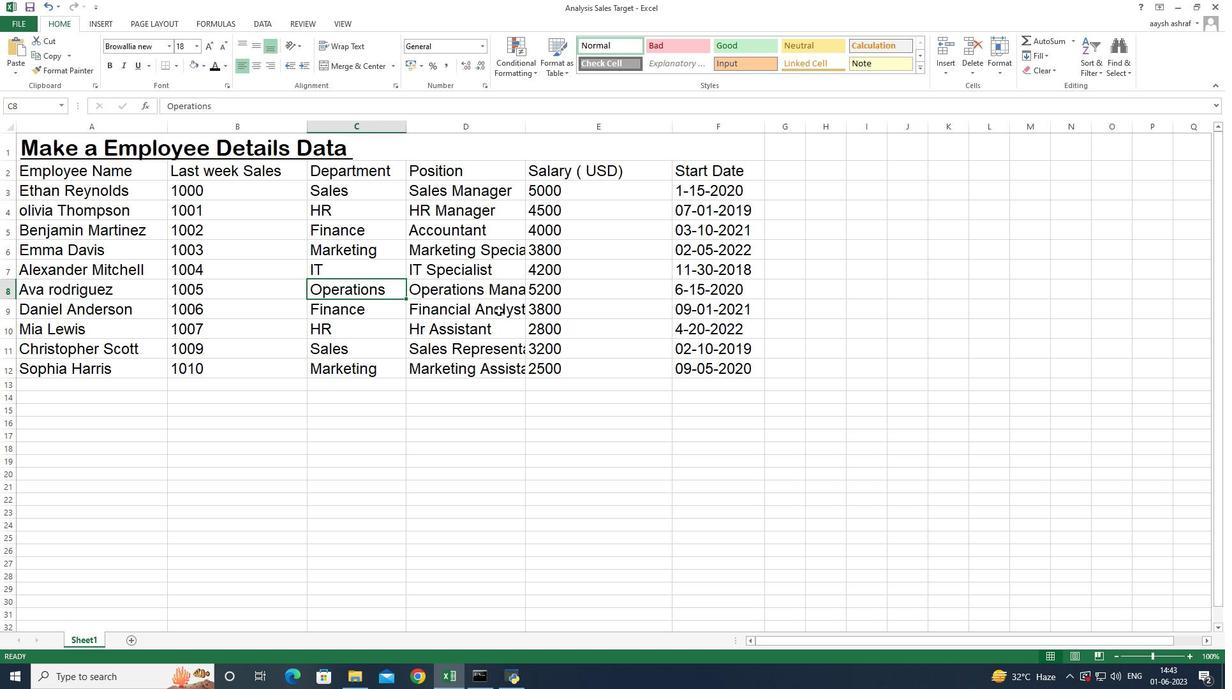 
Action: Mouse pressed left at (707, 367)
Screenshot: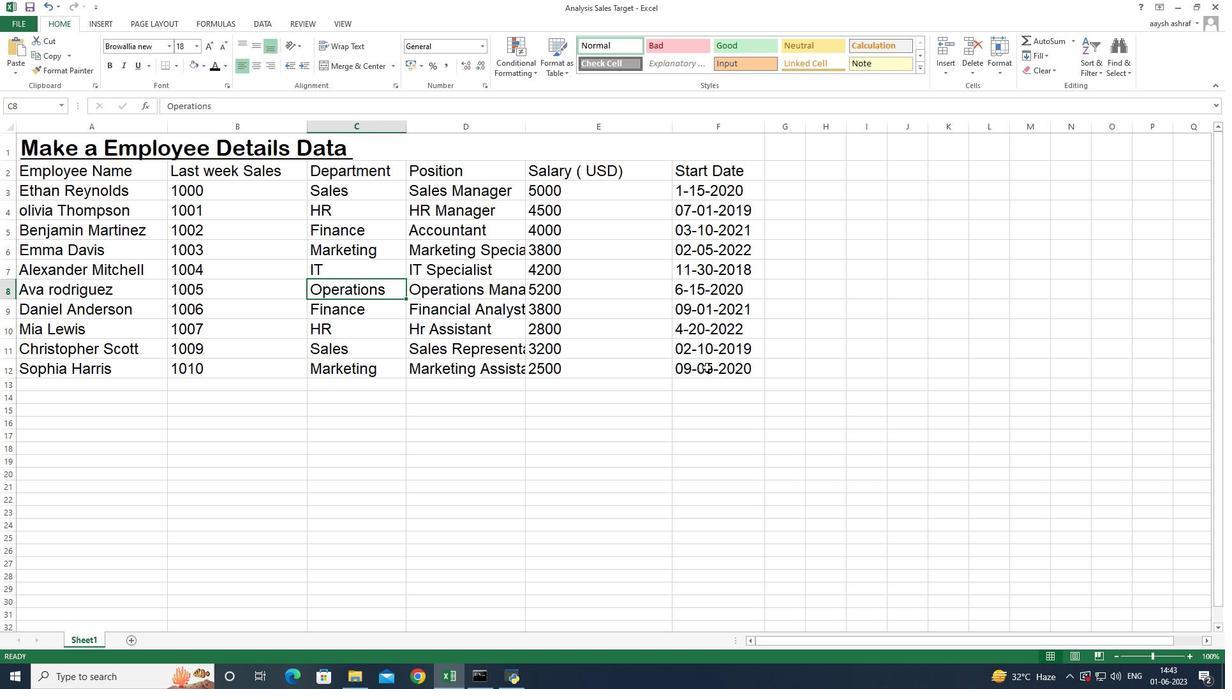
Action: Mouse moved to (265, 310)
Screenshot: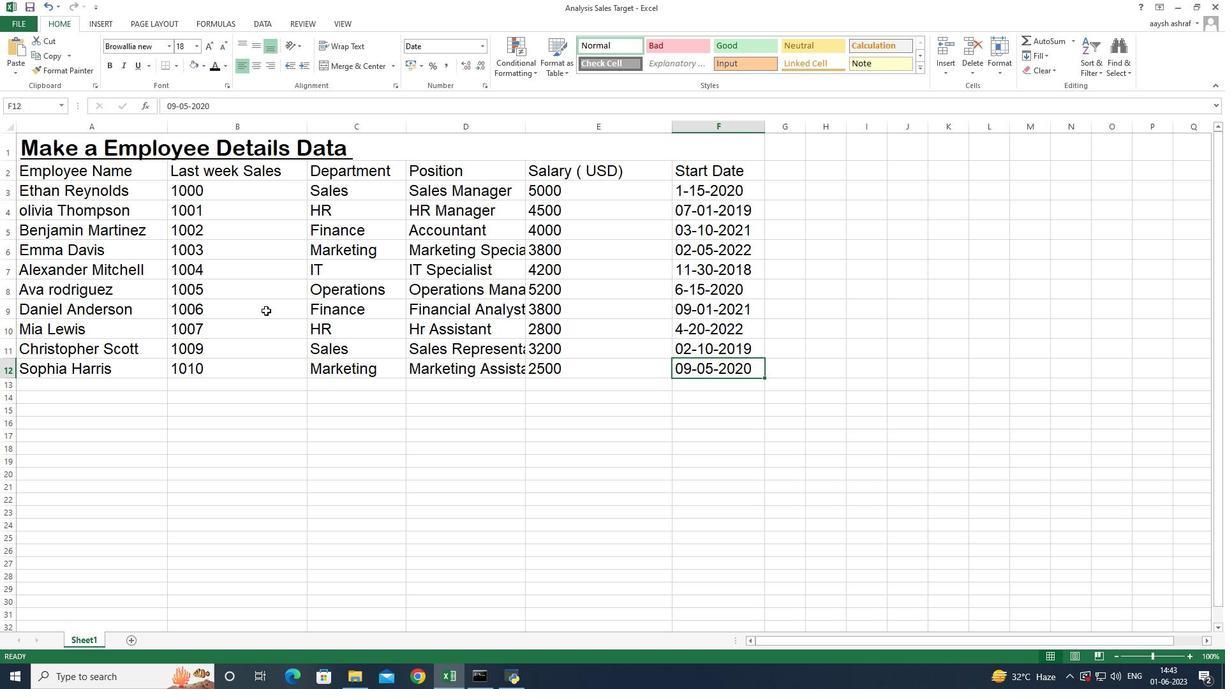 
